 Task: Add the task  Integrate website with a new web content management system (CMS) to the section Flash Forward in the project BackTech and add a Due Date to the respective task as 2024/05/04
Action: Mouse moved to (797, 491)
Screenshot: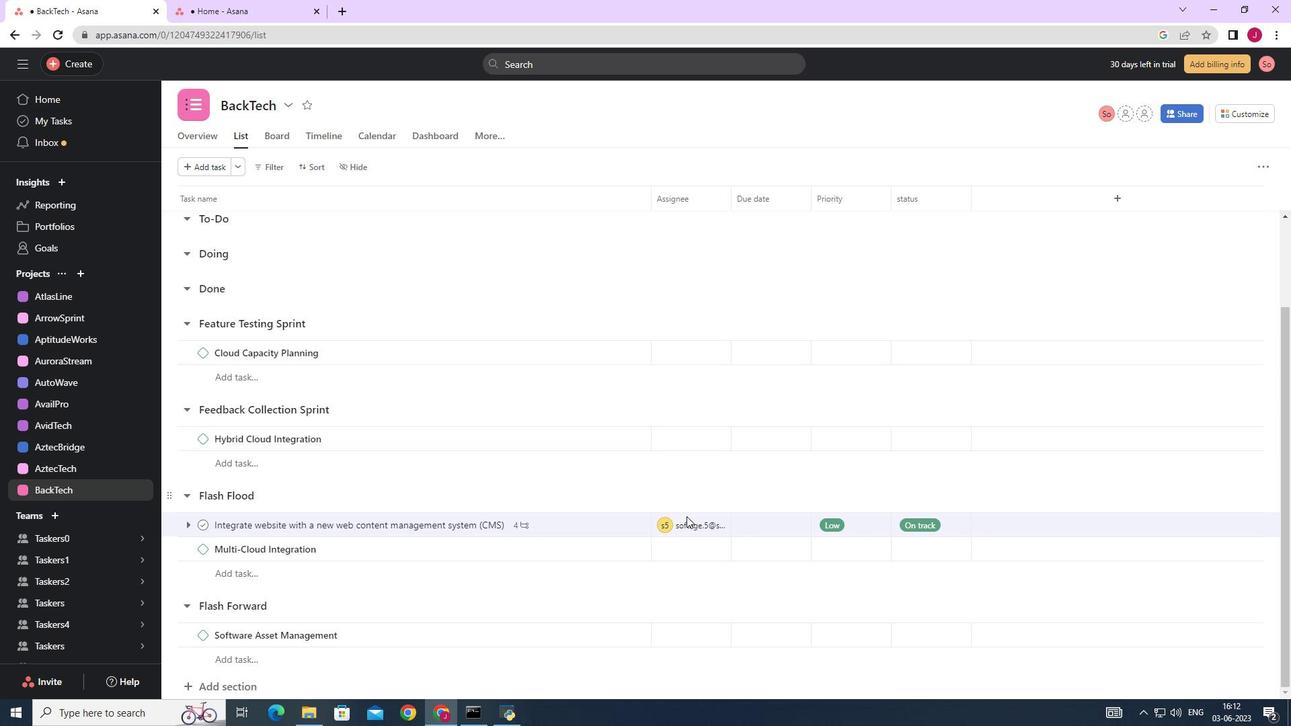 
Action: Mouse scrolled (797, 491) with delta (0, 0)
Screenshot: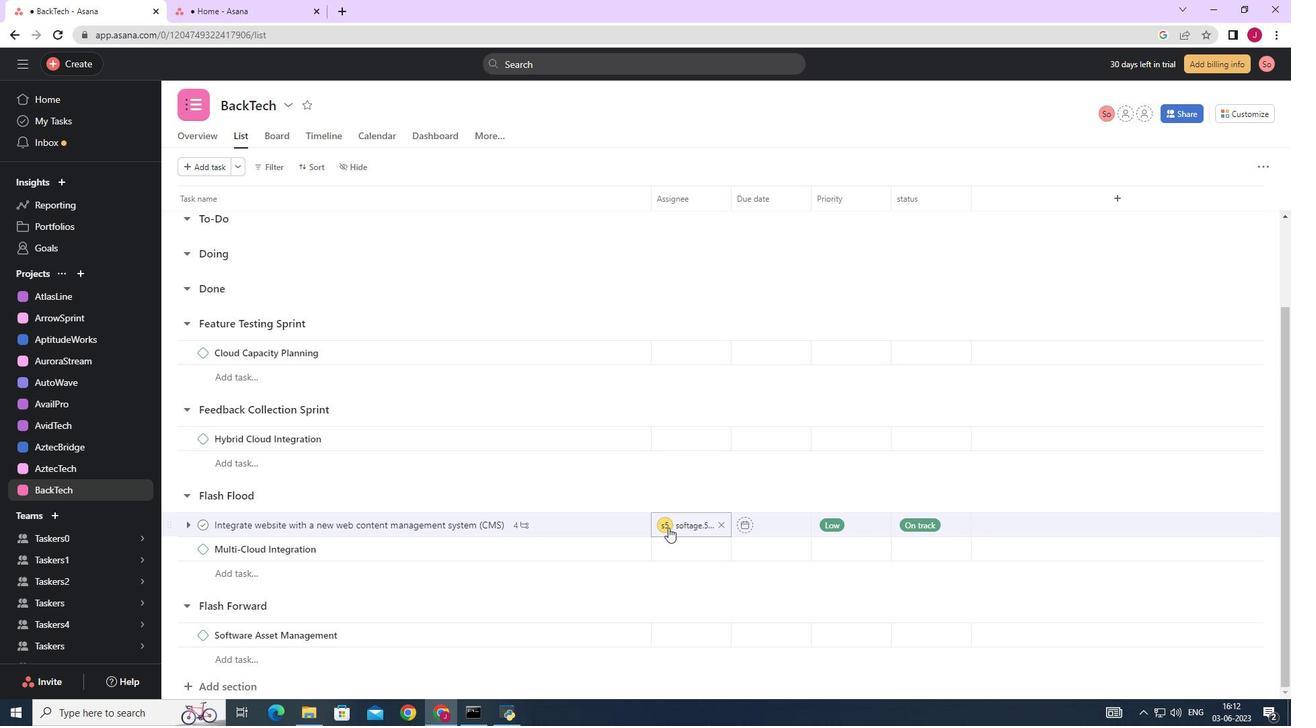 
Action: Mouse scrolled (797, 491) with delta (0, 0)
Screenshot: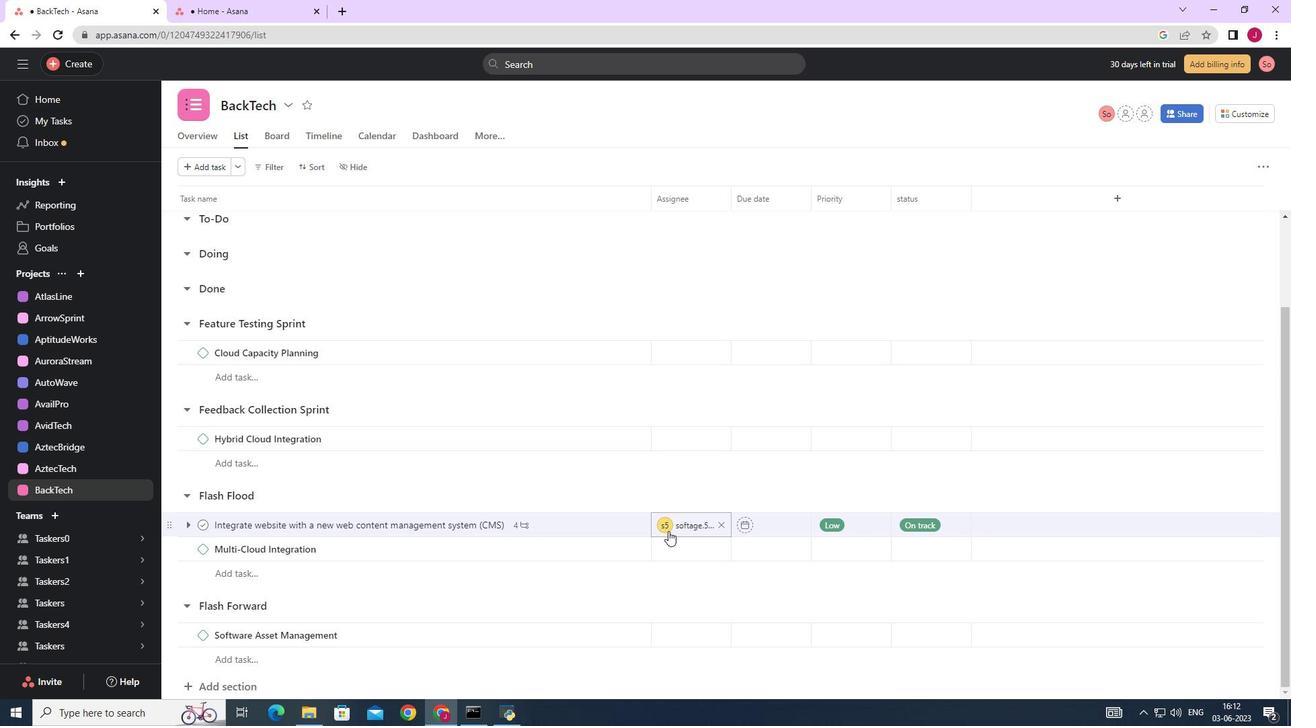 
Action: Mouse moved to (797, 489)
Screenshot: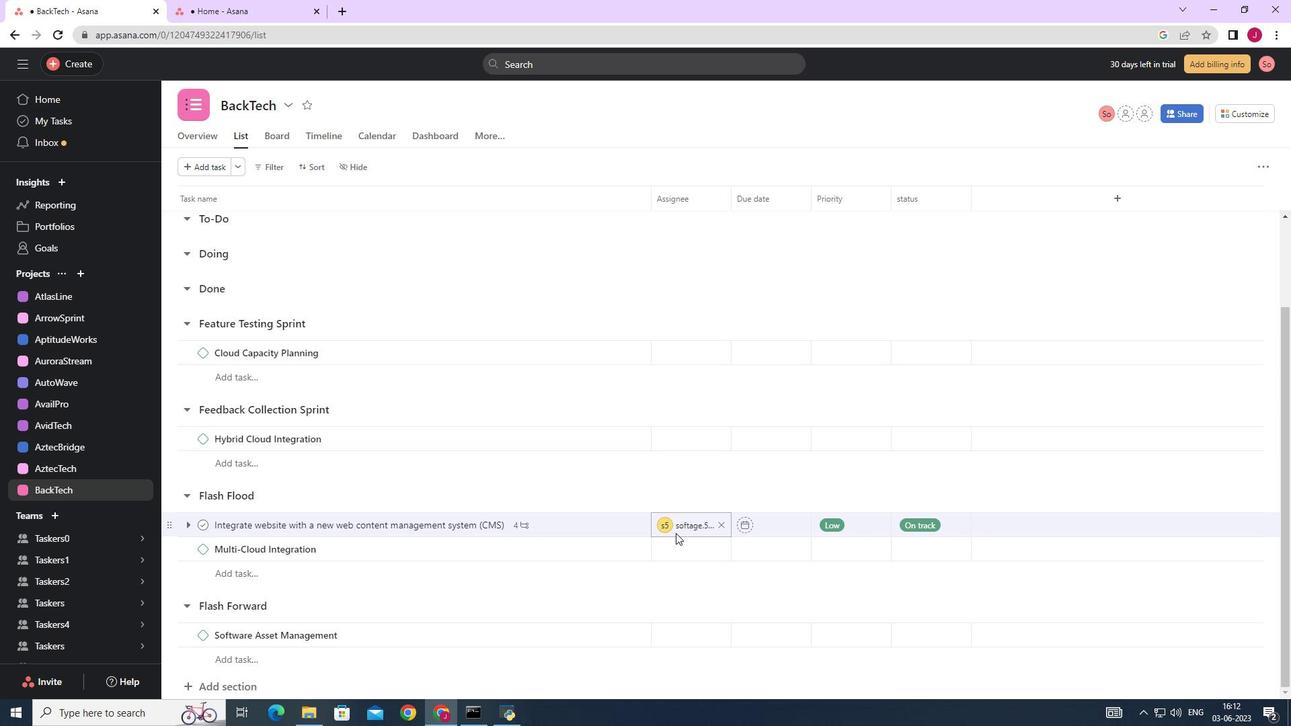 
Action: Mouse scrolled (797, 489) with delta (0, 0)
Screenshot: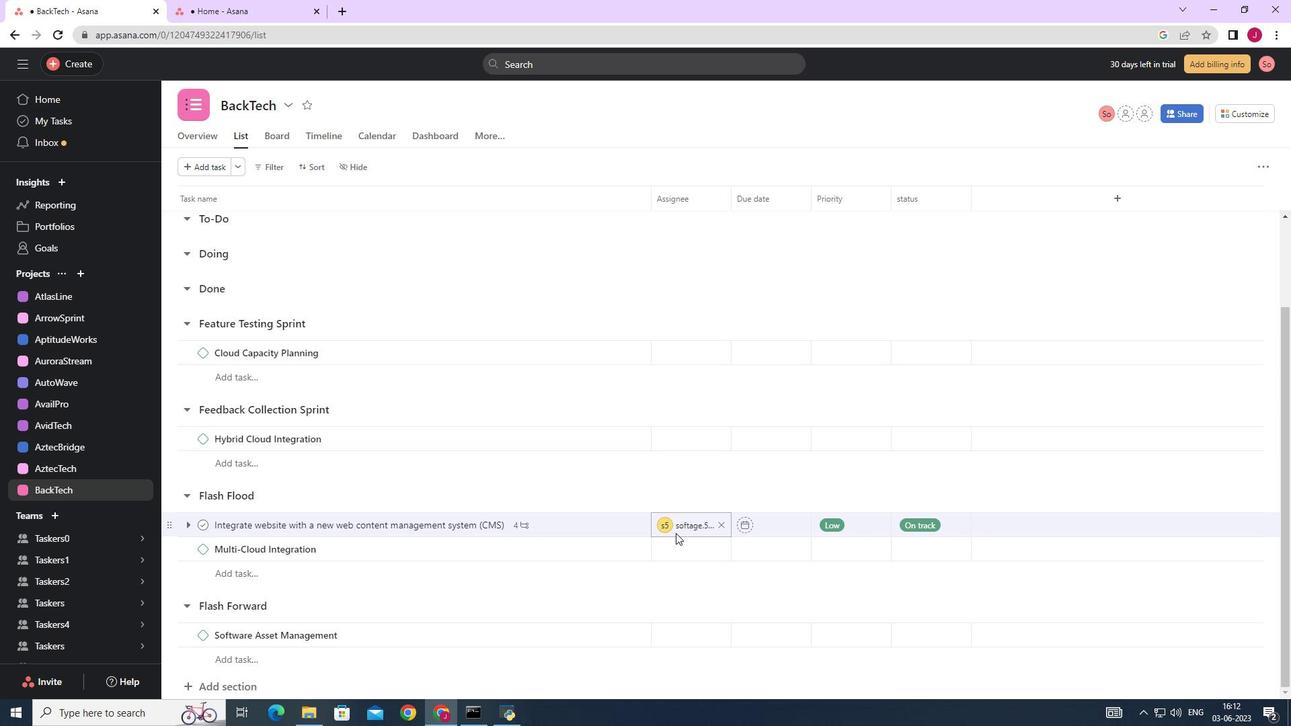 
Action: Mouse moved to (609, 546)
Screenshot: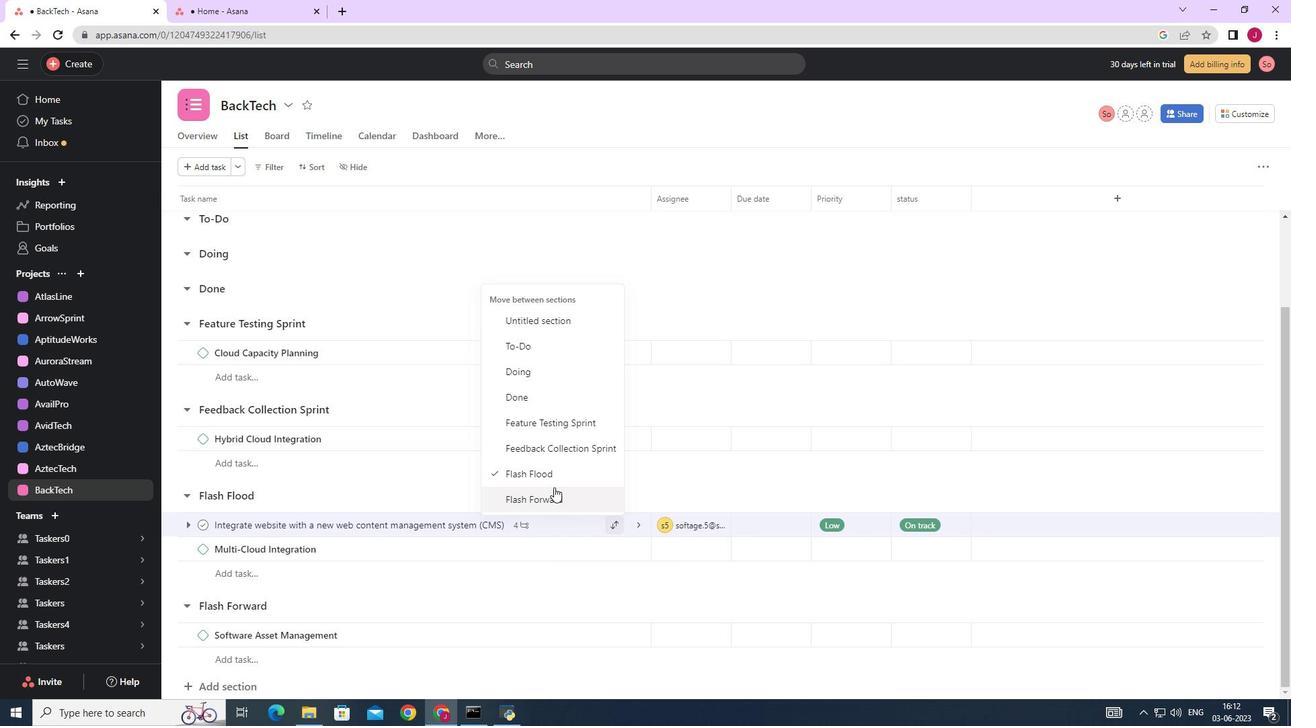 
Action: Mouse pressed left at (609, 546)
Screenshot: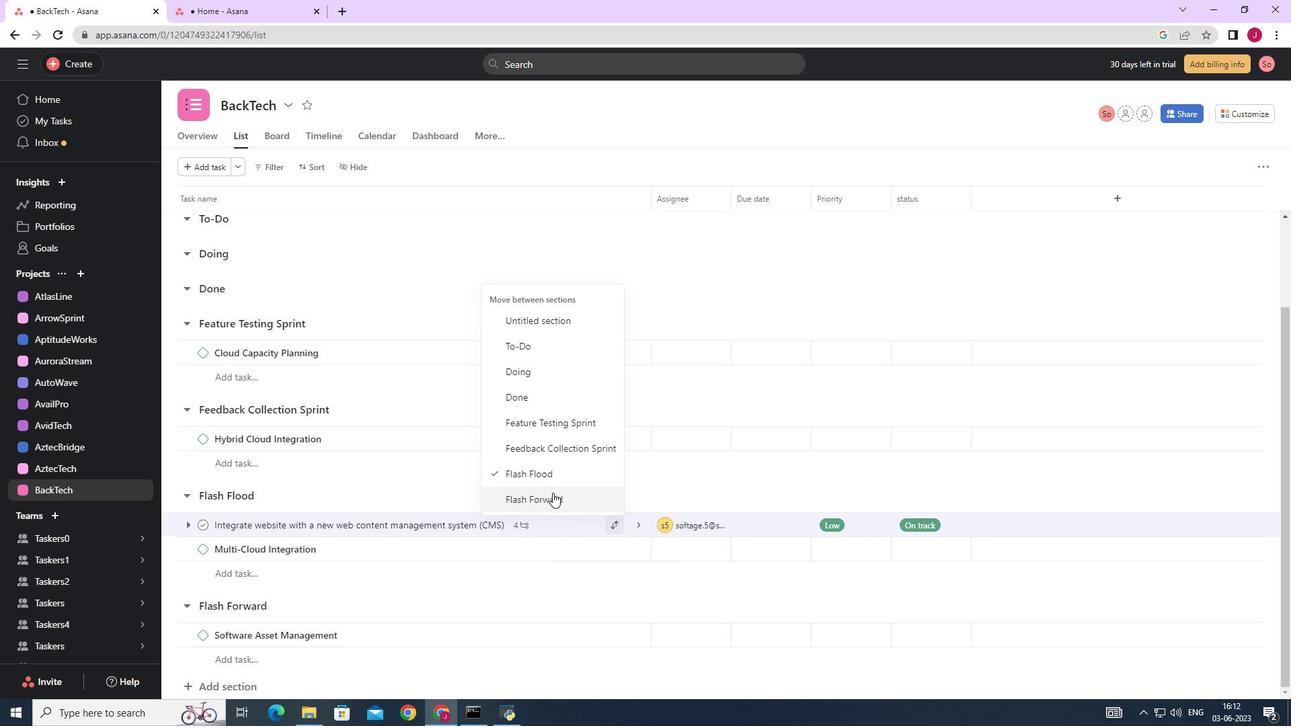 
Action: Mouse moved to (545, 492)
Screenshot: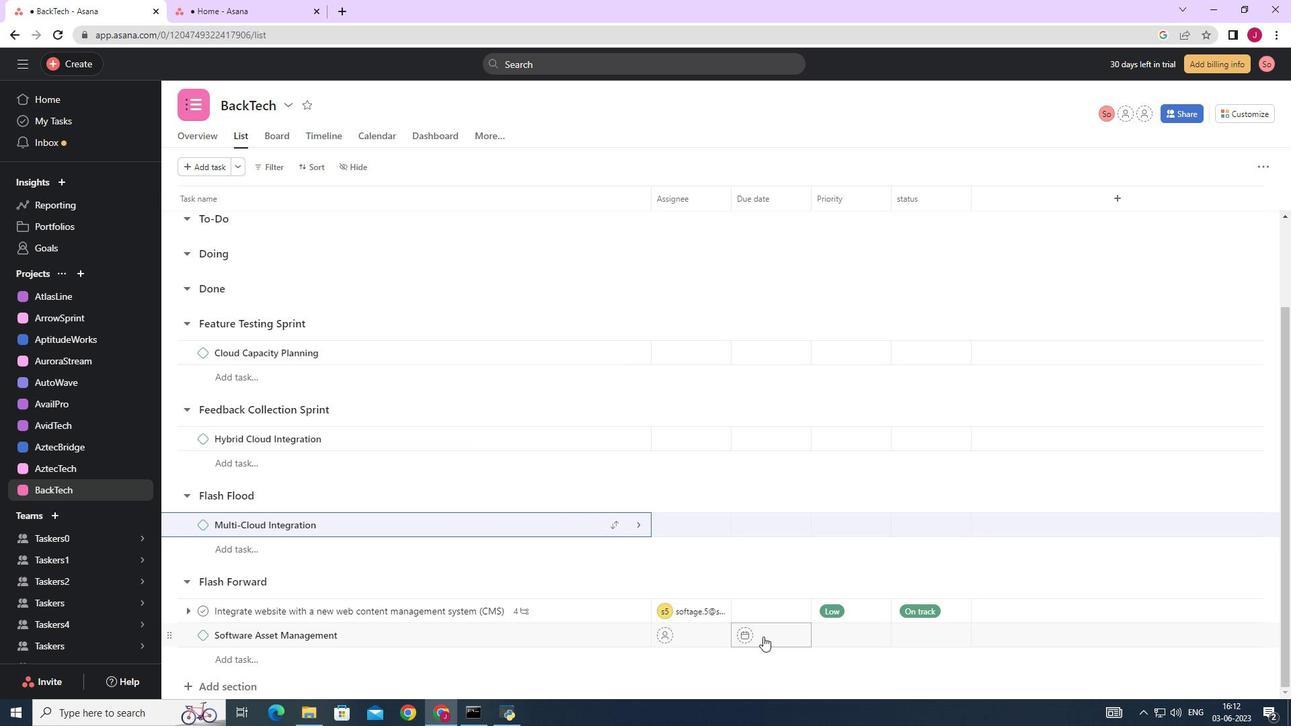 
Action: Mouse pressed left at (545, 492)
Screenshot: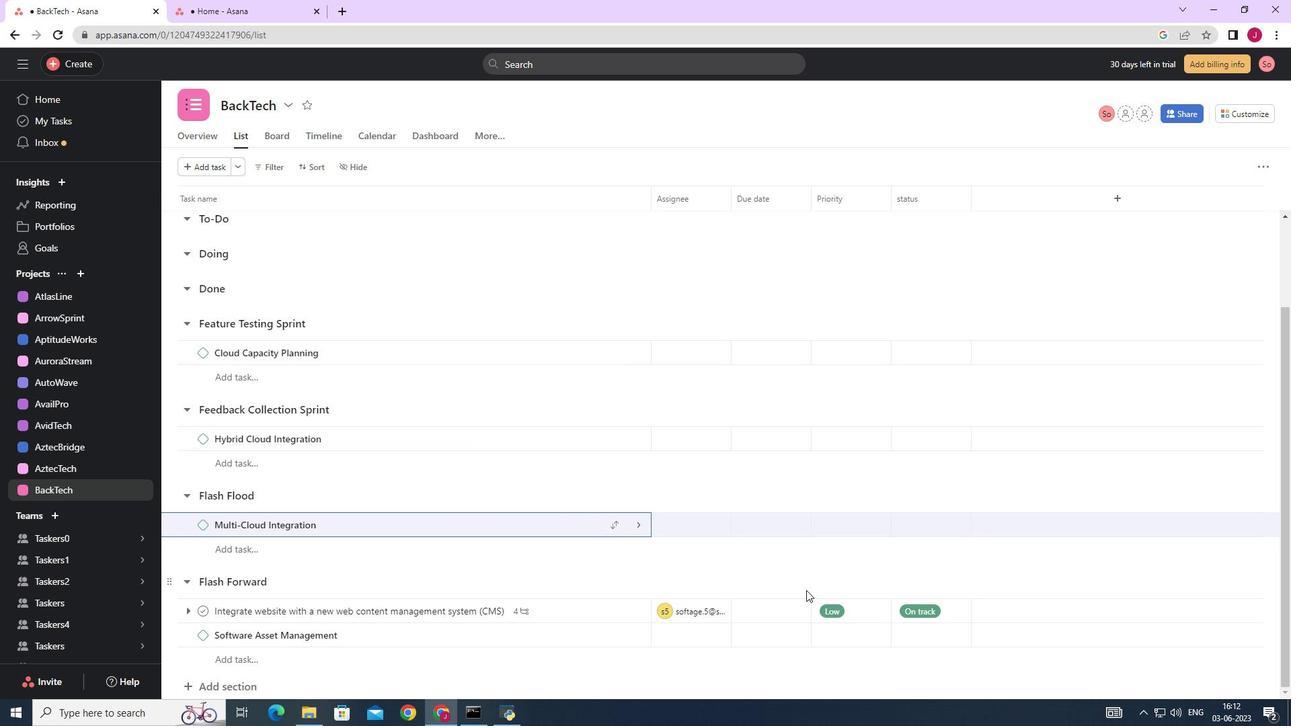 
Action: Mouse moved to (621, 503)
Screenshot: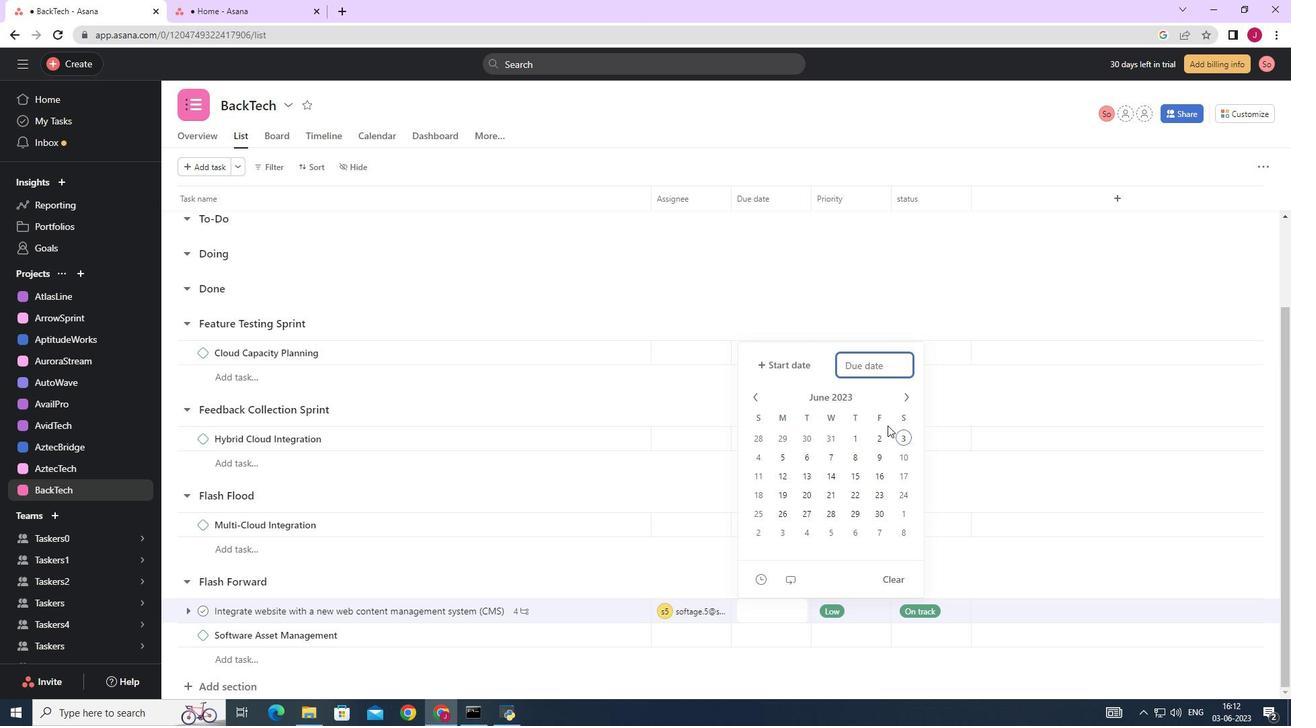 
Action: Mouse scrolled (621, 502) with delta (0, 0)
Screenshot: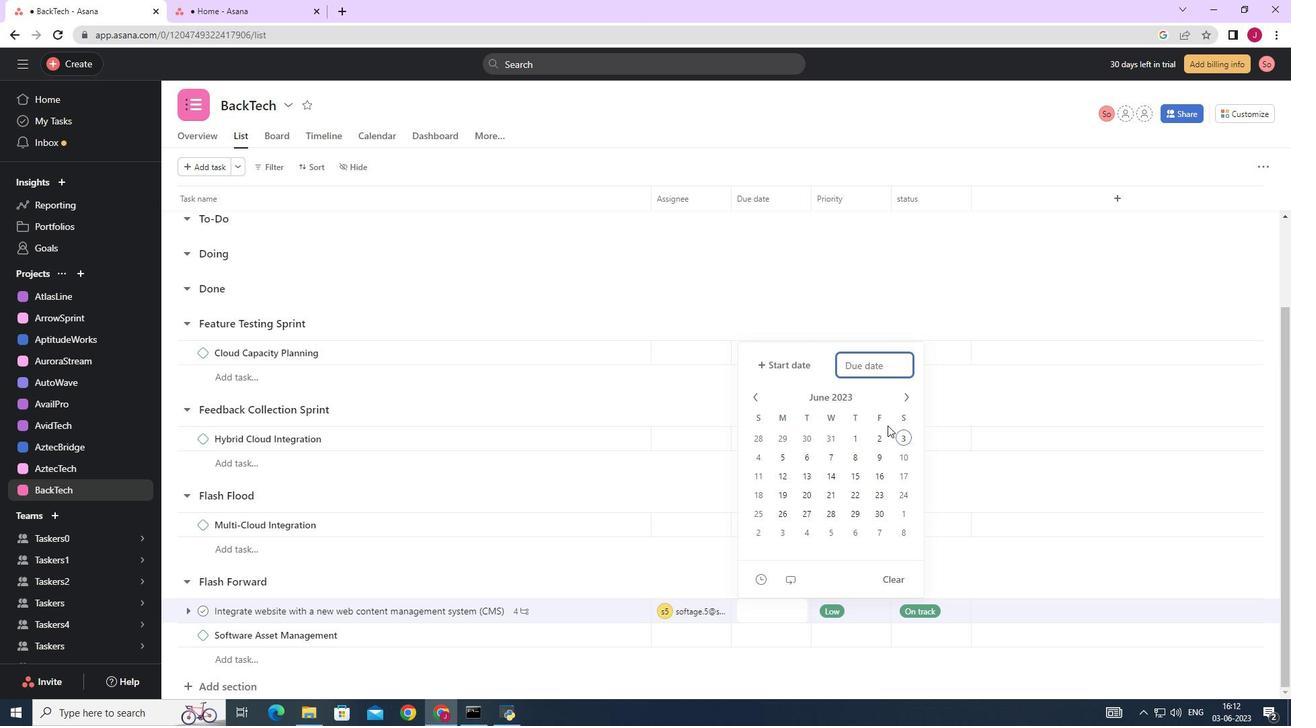 
Action: Mouse scrolled (621, 502) with delta (0, 0)
Screenshot: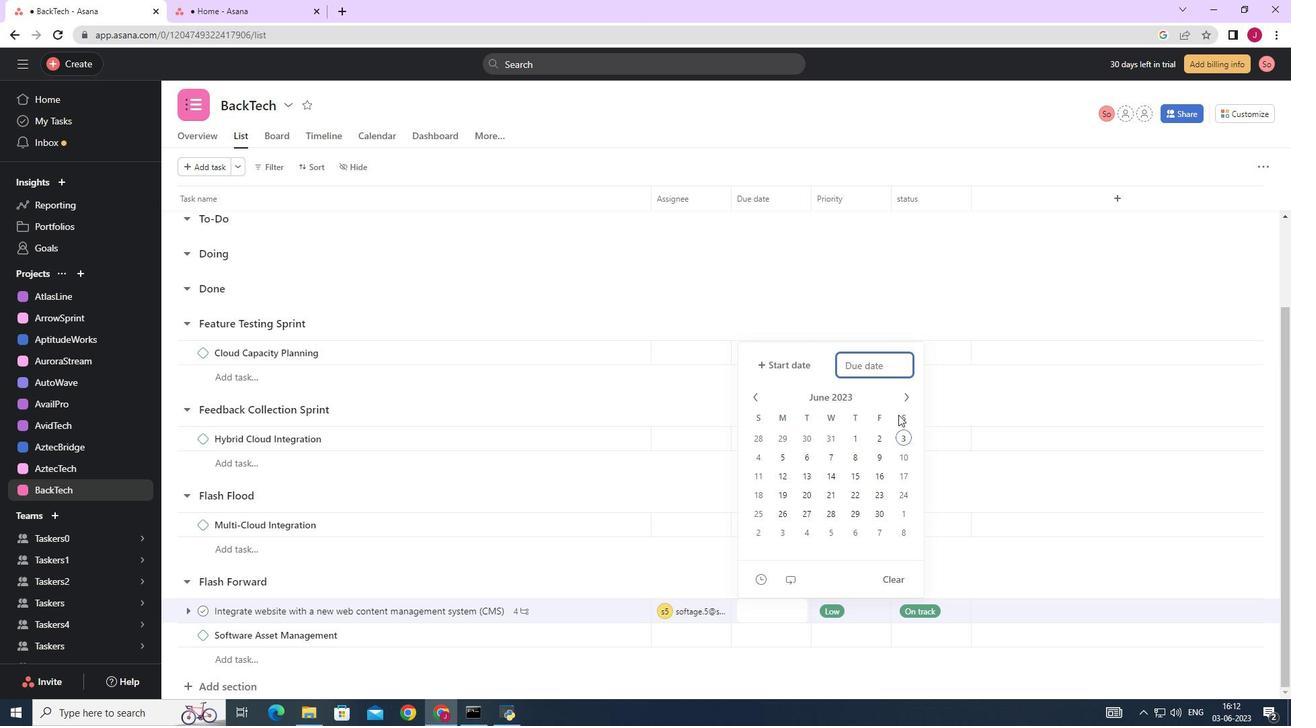 
Action: Mouse scrolled (621, 502) with delta (0, 0)
Screenshot: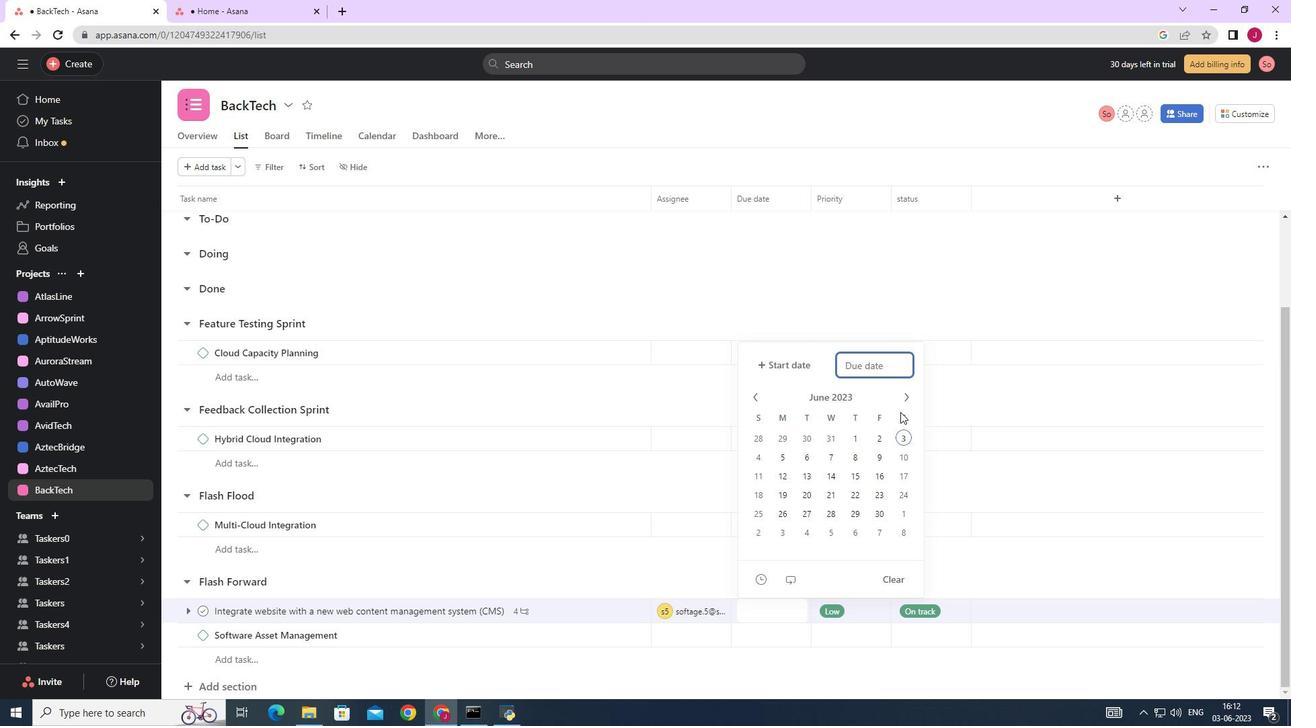 
Action: Mouse scrolled (621, 504) with delta (0, 0)
Screenshot: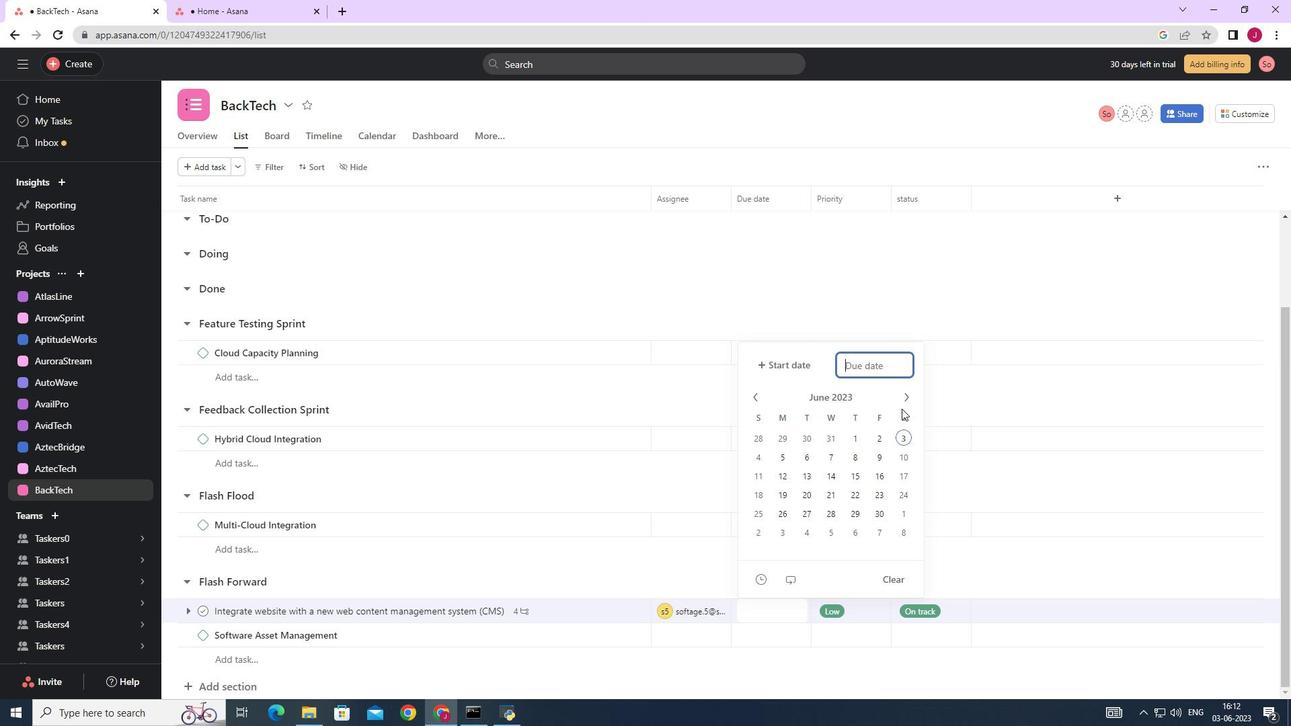 
Action: Mouse moved to (621, 504)
Screenshot: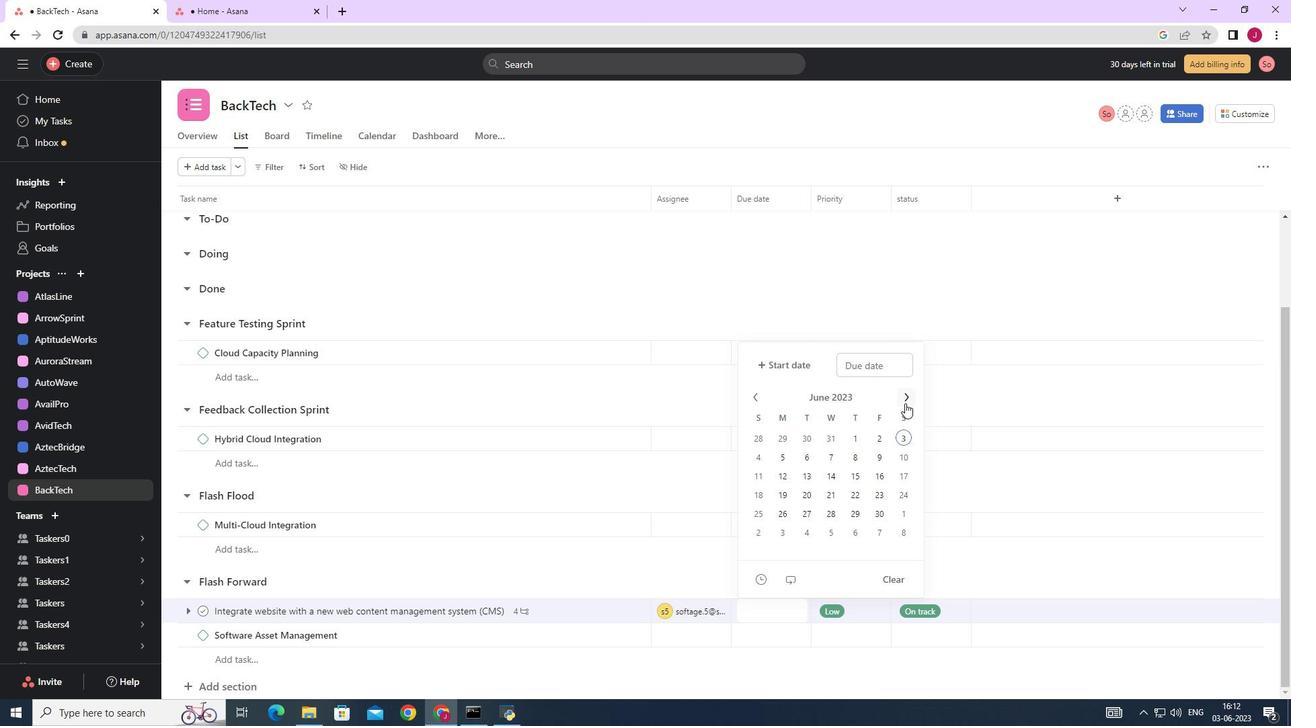 
Action: Mouse scrolled (621, 503) with delta (0, 0)
Screenshot: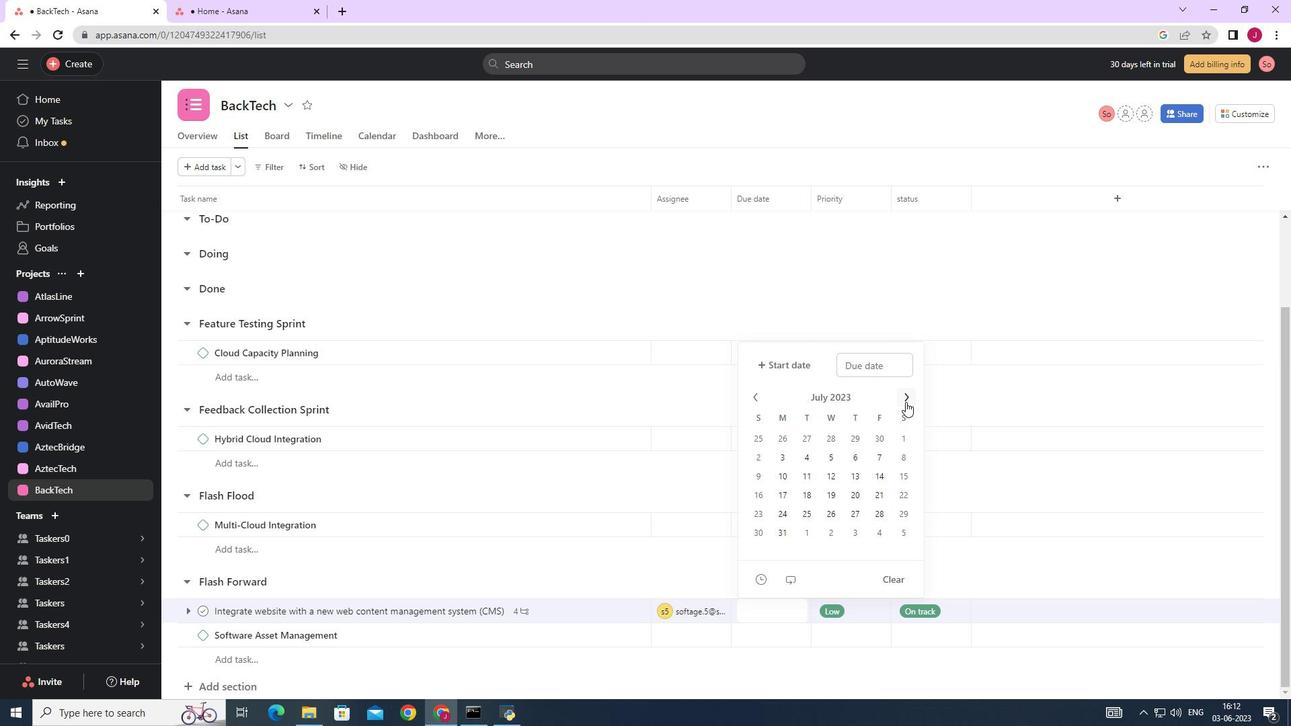 
Action: Mouse scrolled (621, 503) with delta (0, 0)
Screenshot: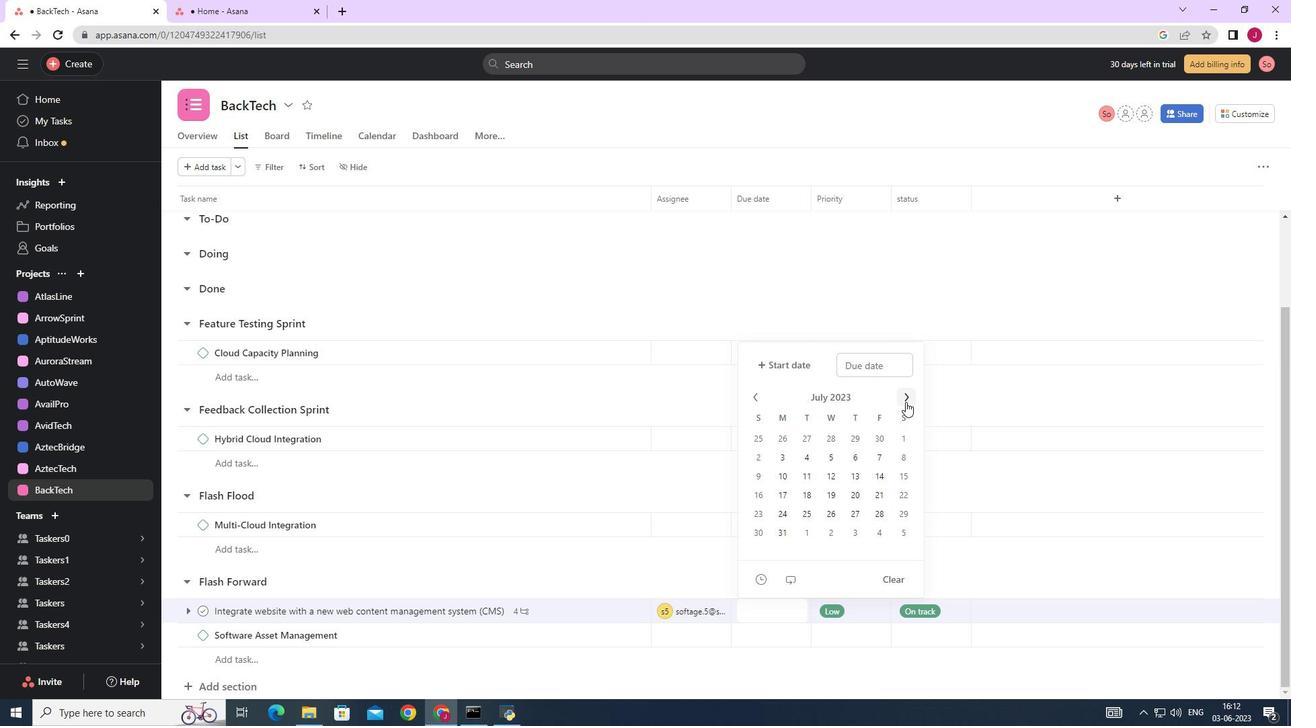 
Action: Mouse scrolled (621, 503) with delta (0, 0)
Screenshot: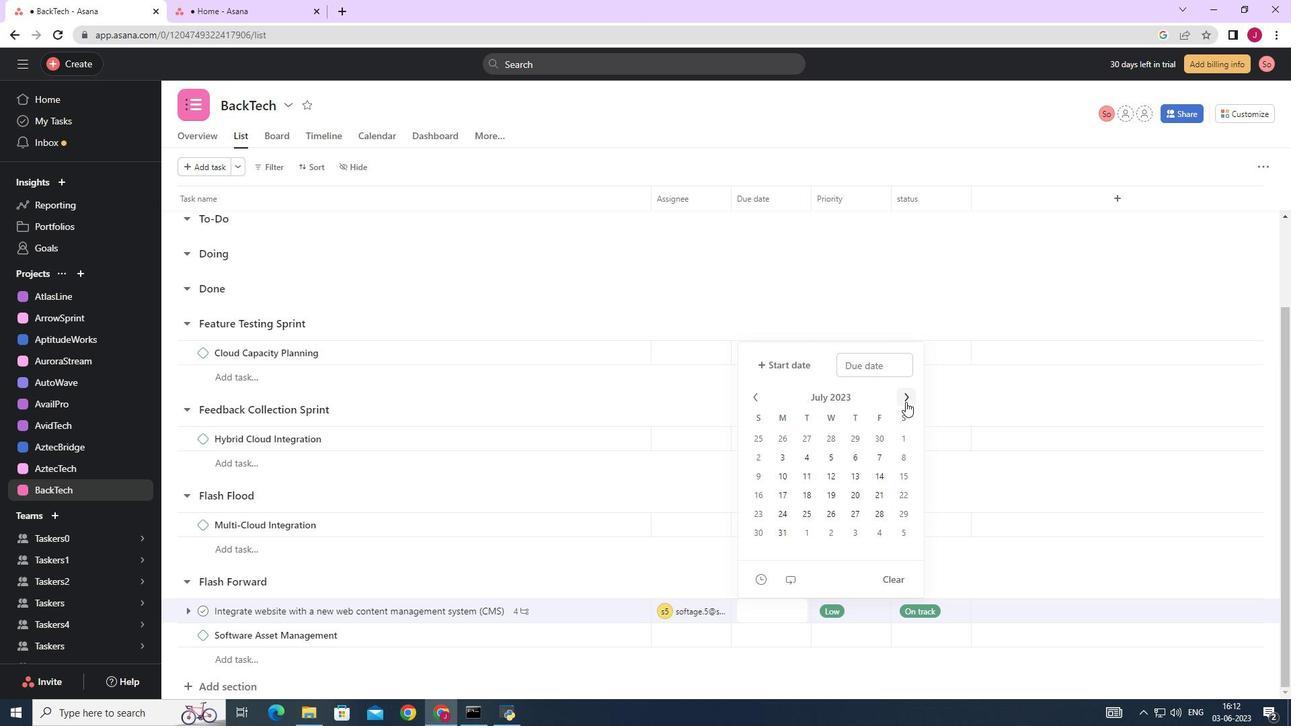 
Action: Mouse moved to (792, 525)
Screenshot: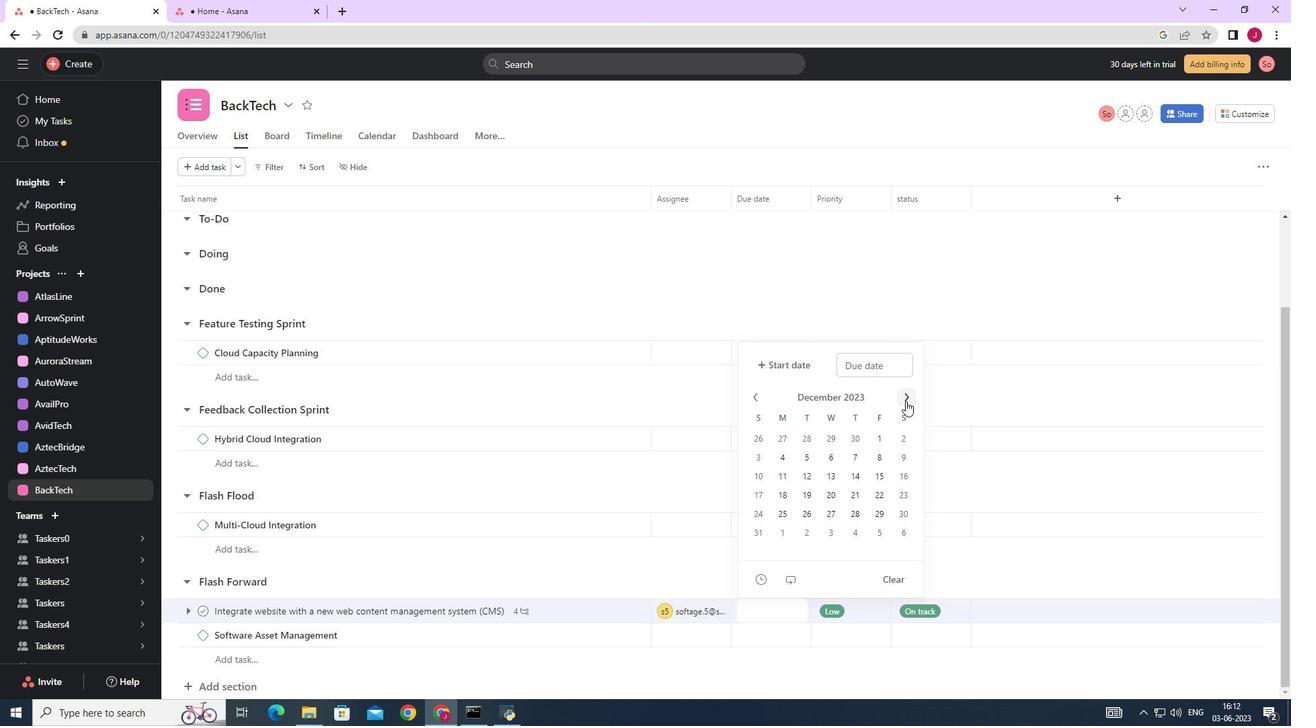
Action: Mouse pressed left at (792, 525)
Screenshot: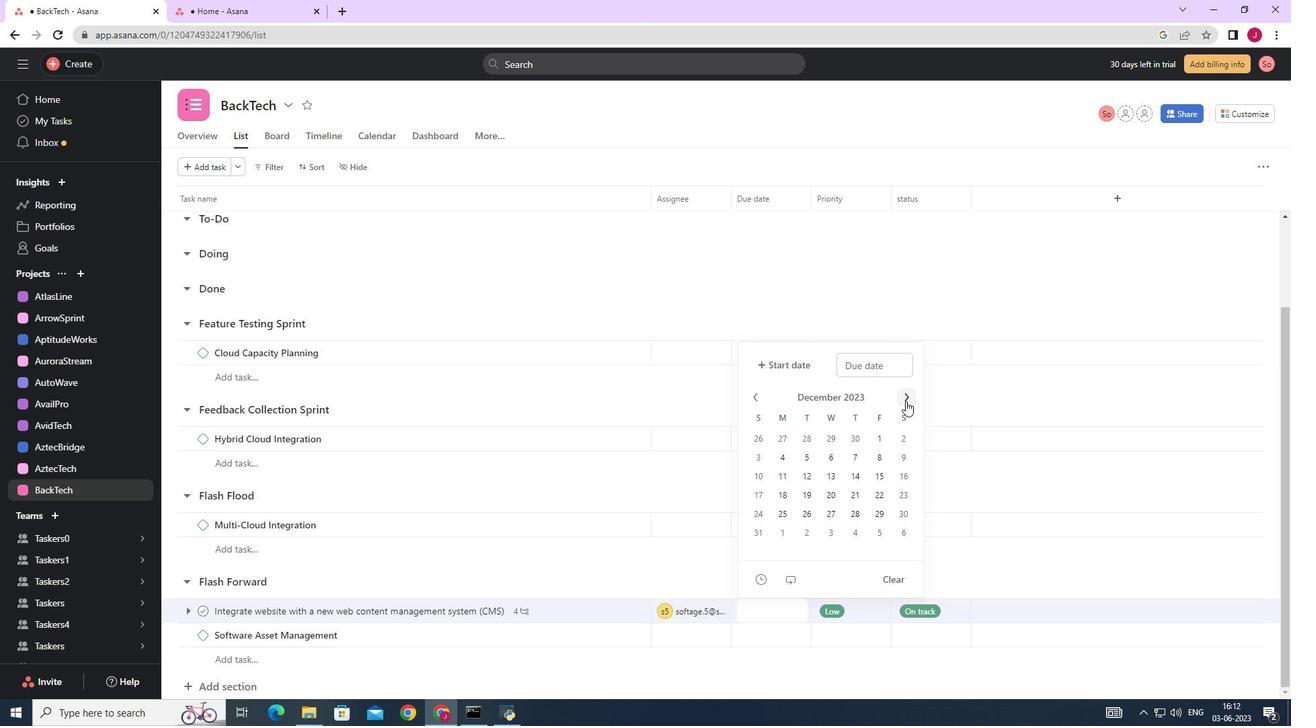 
Action: Mouse moved to (610, 525)
Screenshot: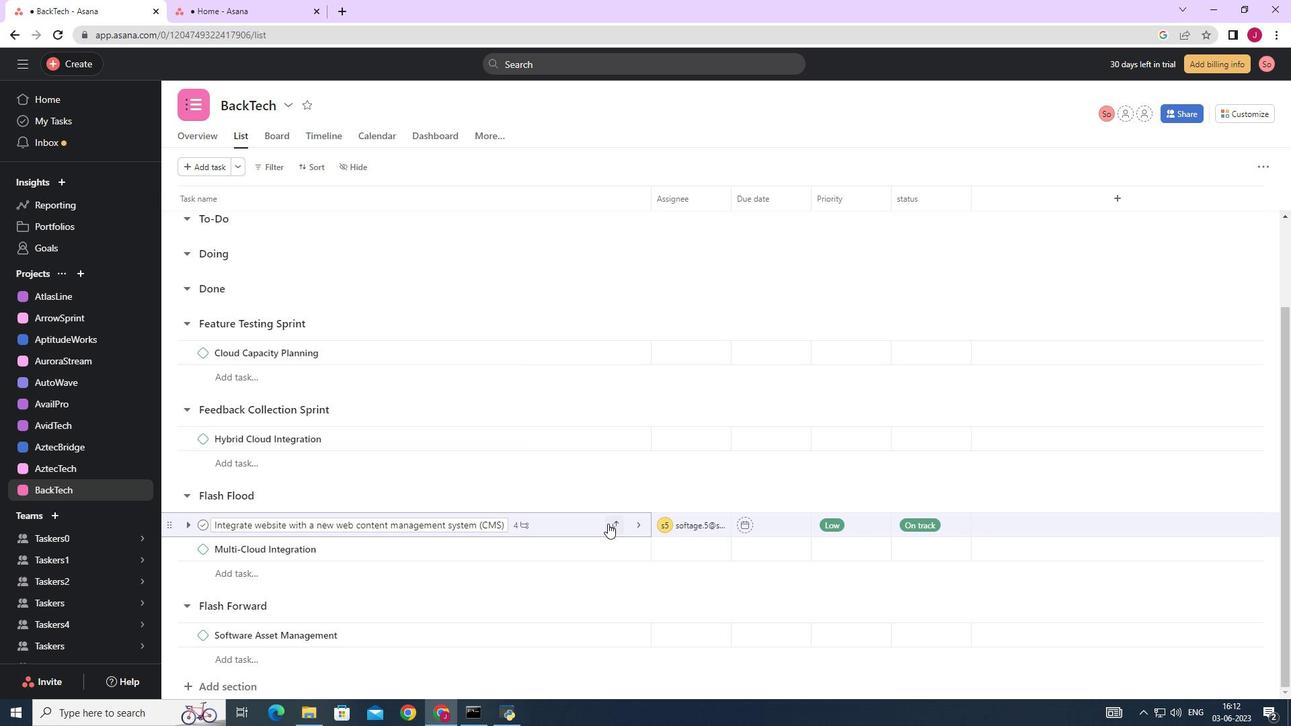 
Action: Mouse pressed left at (610, 525)
Screenshot: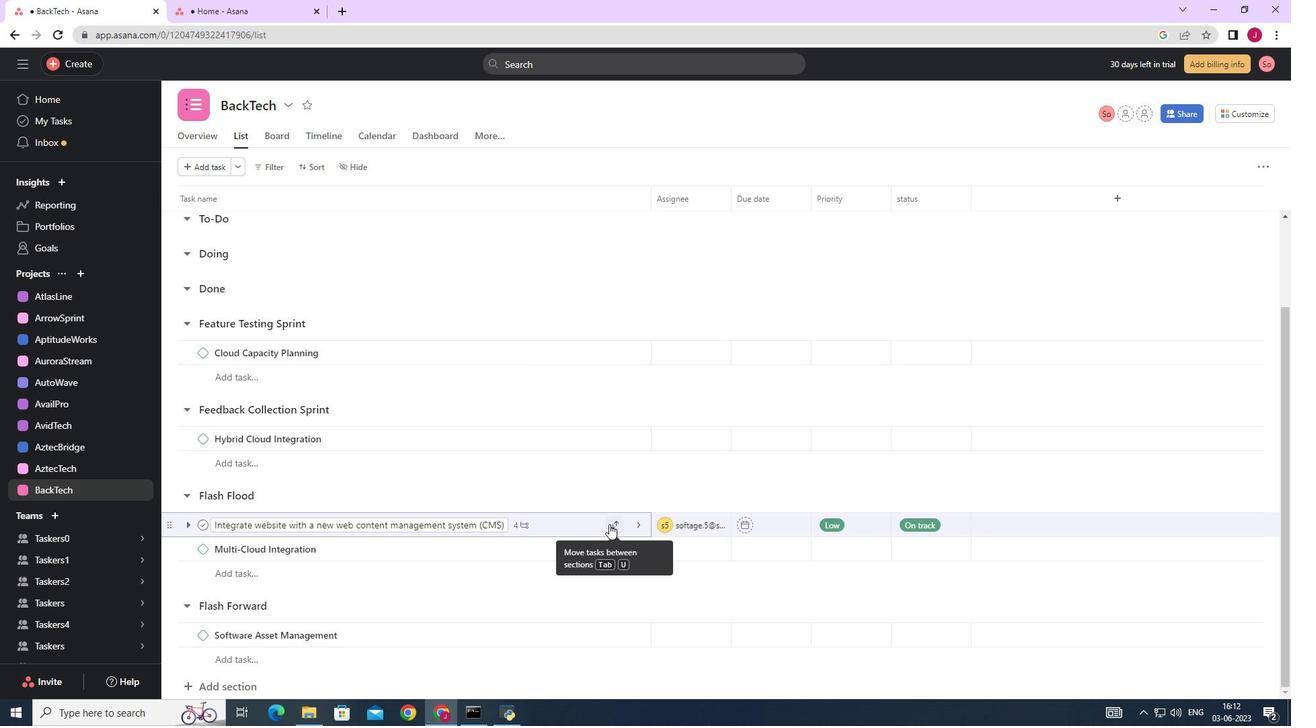 
Action: Mouse moved to (553, 493)
Screenshot: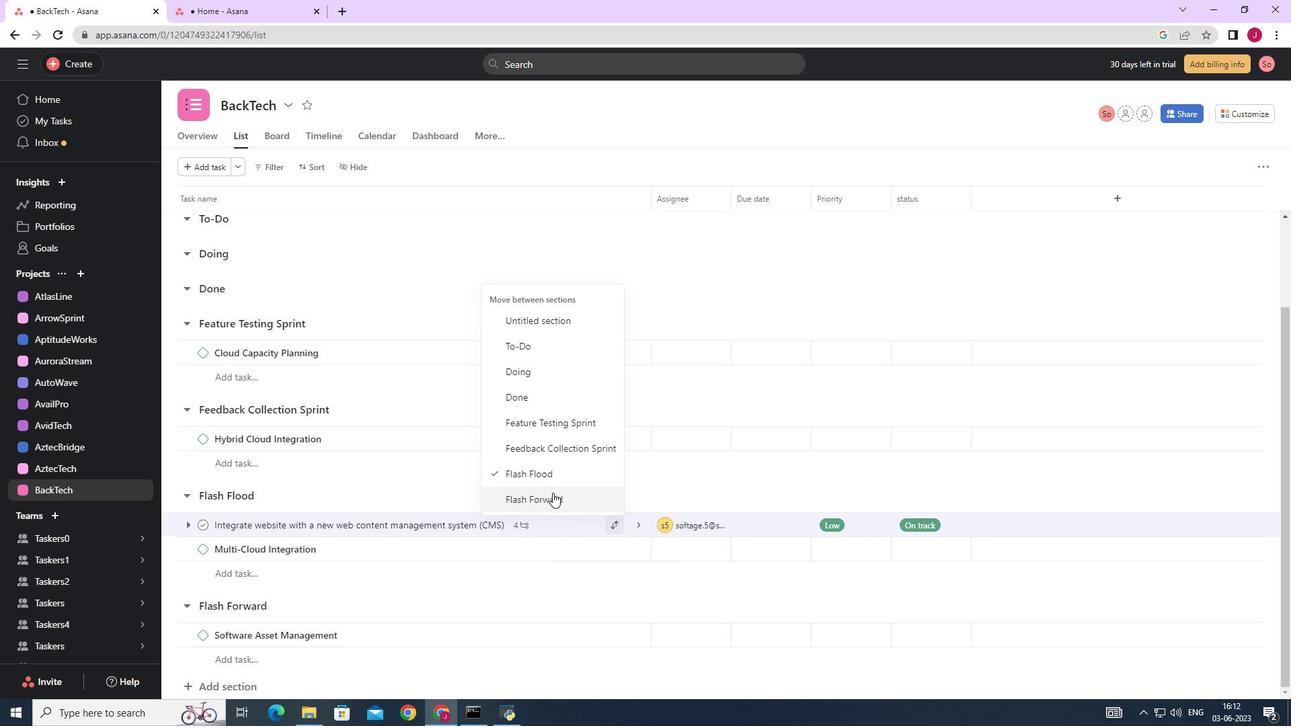 
Action: Mouse pressed left at (553, 493)
Screenshot: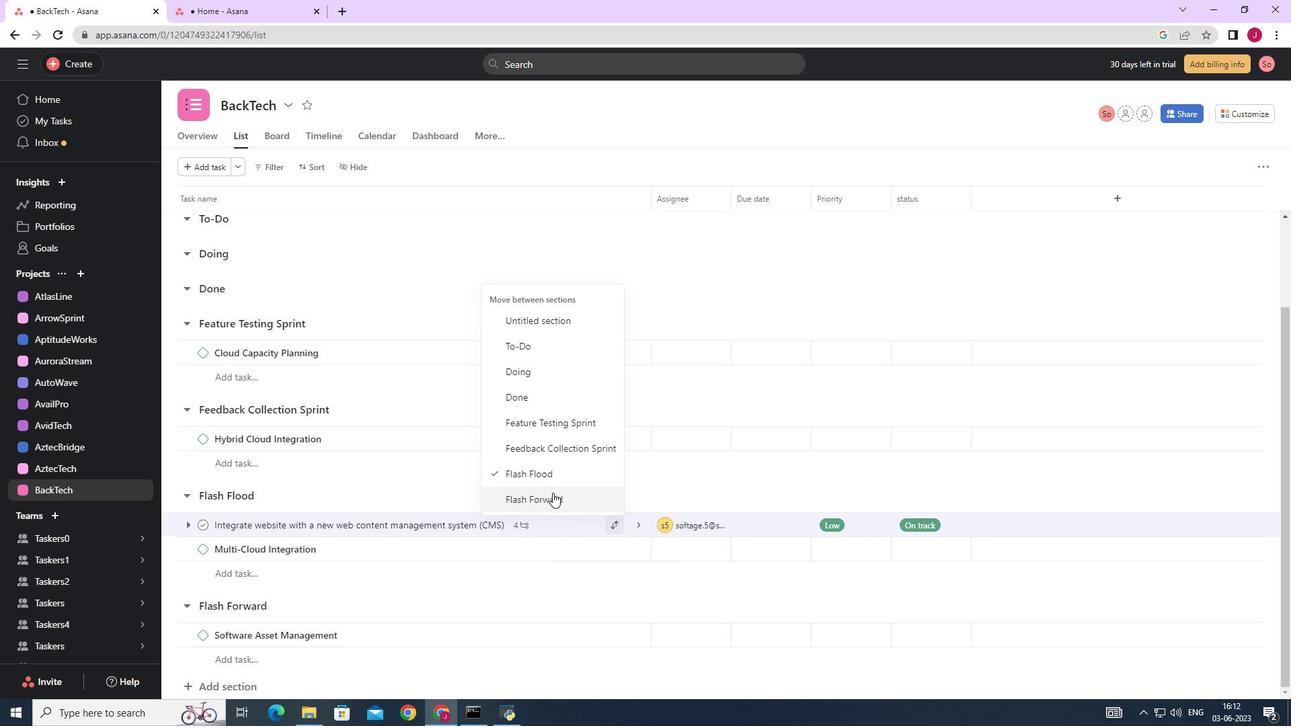 
Action: Mouse moved to (795, 614)
Screenshot: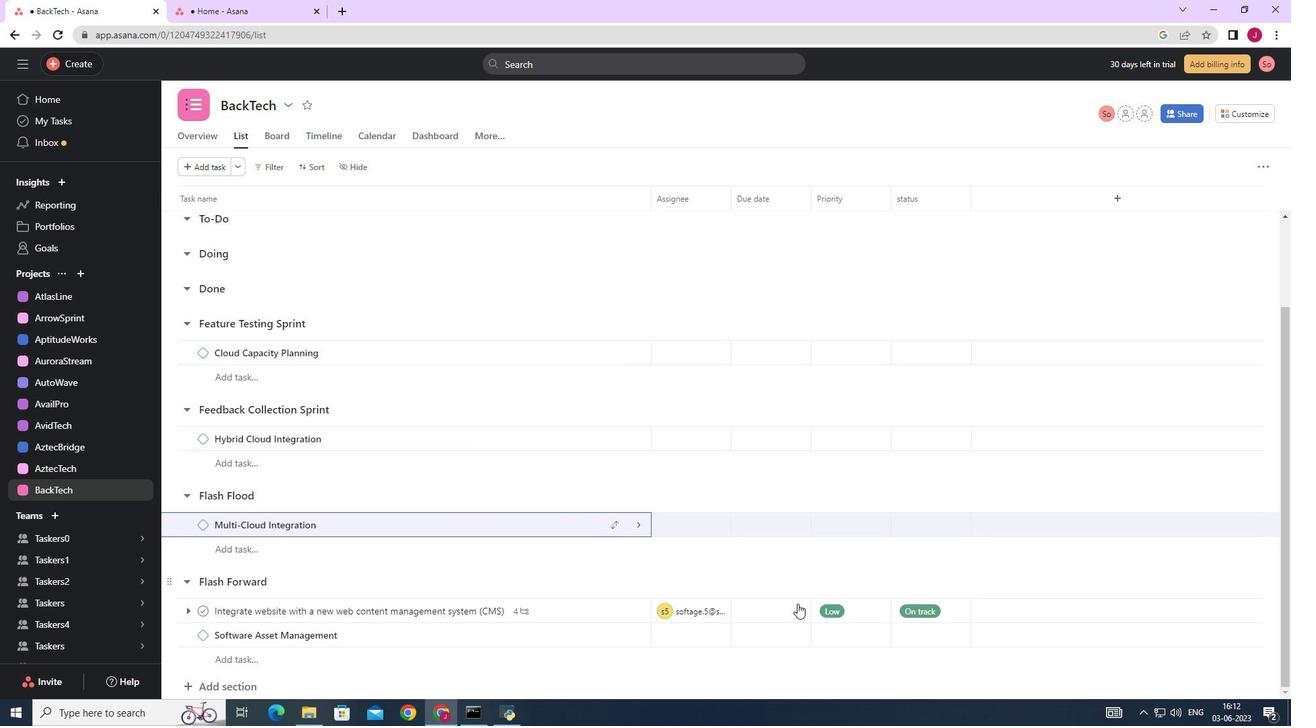 
Action: Mouse pressed left at (795, 614)
Screenshot: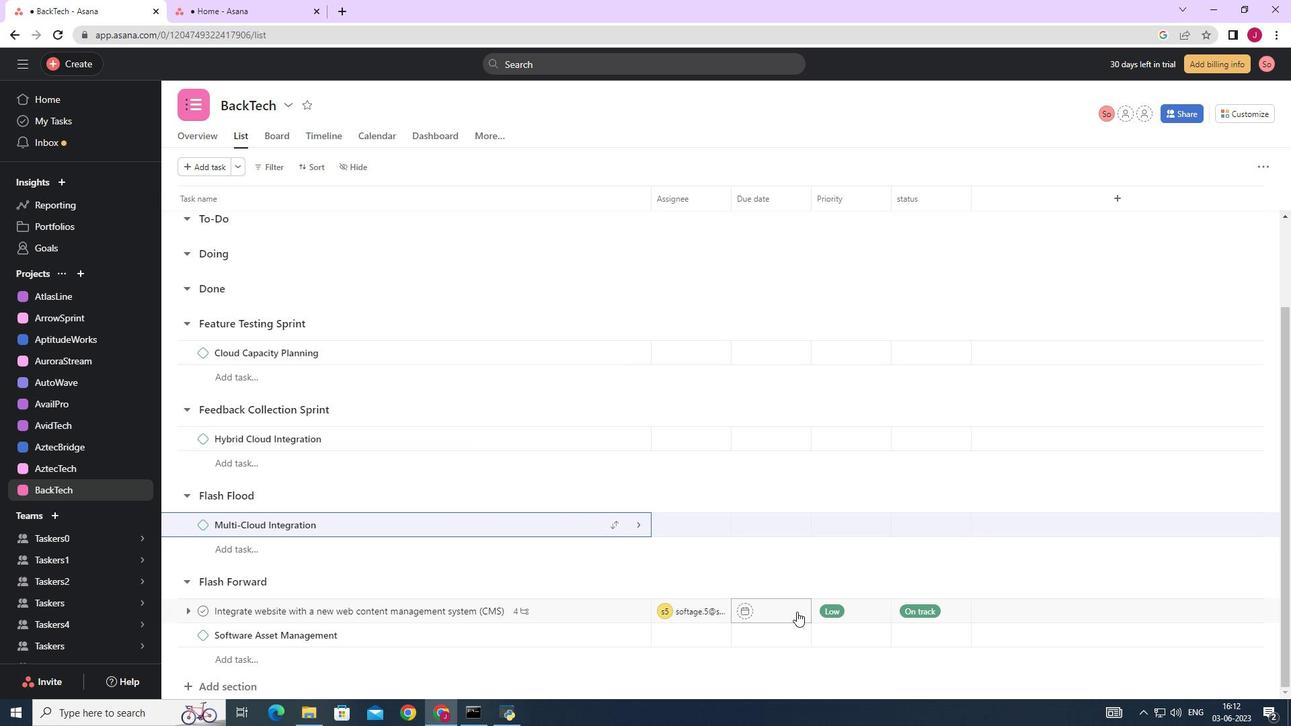 
Action: Mouse moved to (905, 403)
Screenshot: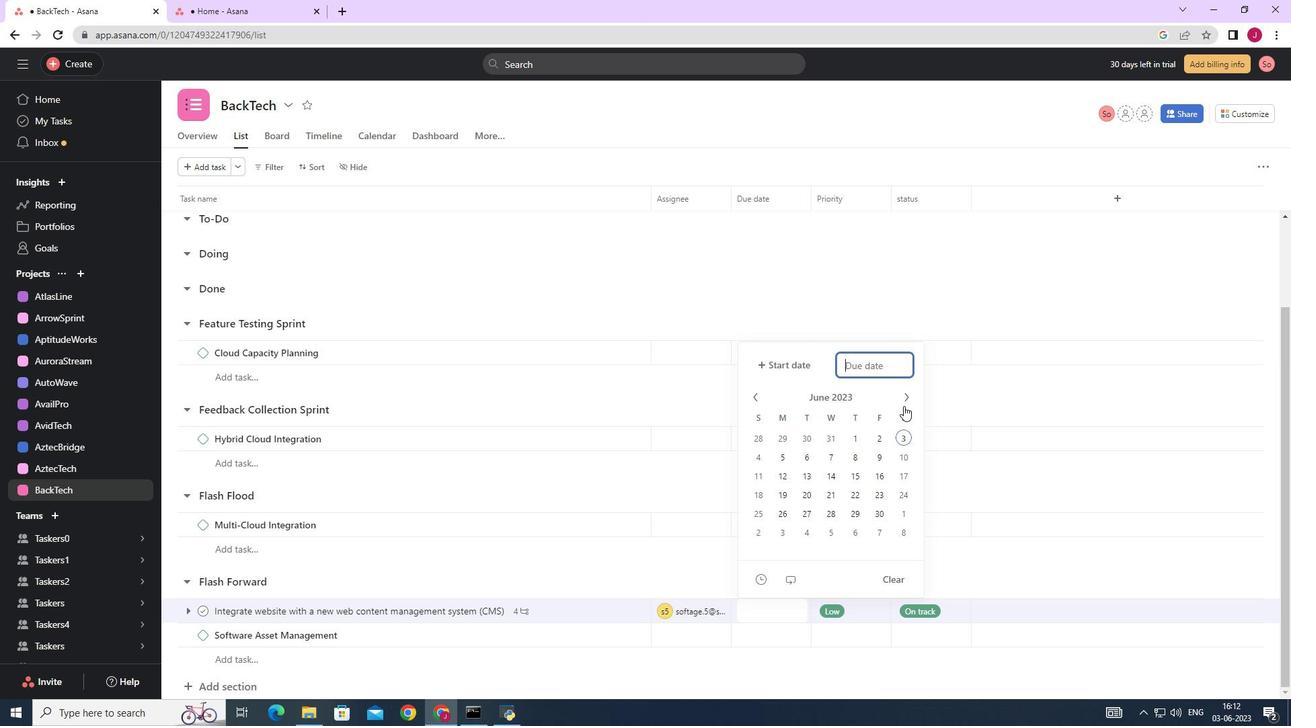 
Action: Mouse pressed left at (905, 403)
Screenshot: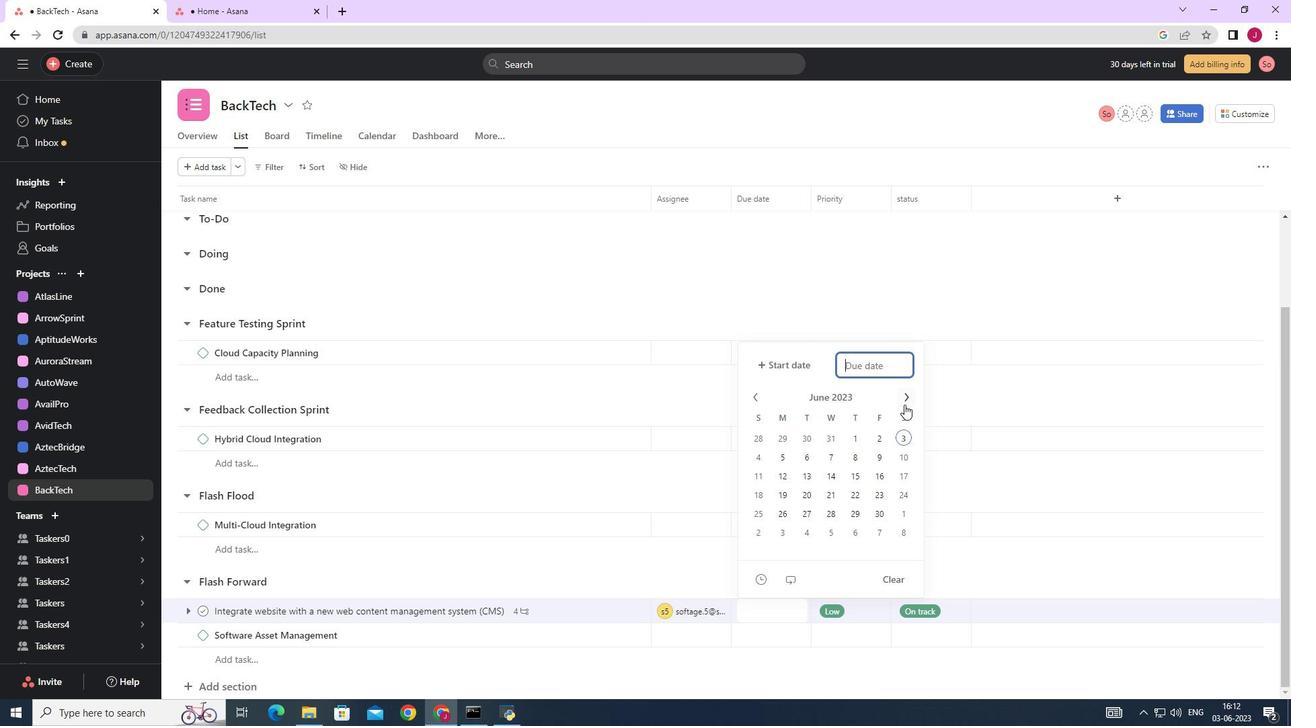 
Action: Mouse moved to (906, 402)
Screenshot: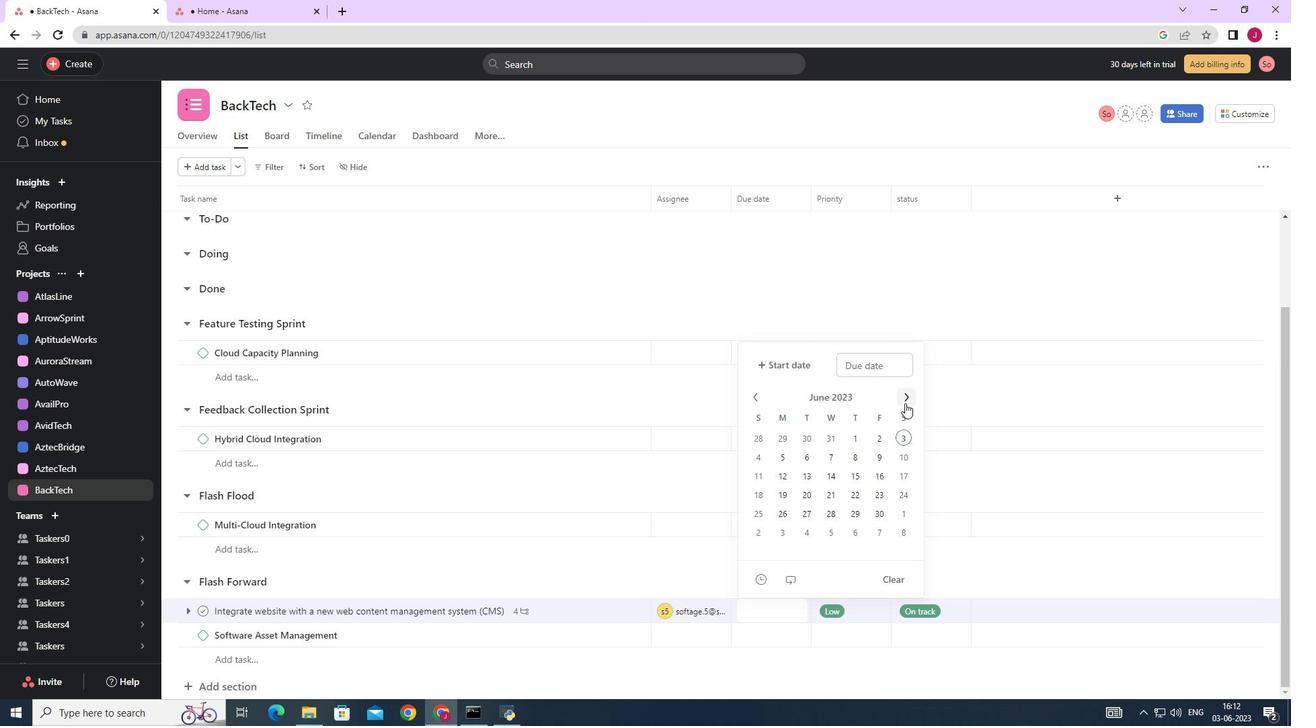 
Action: Mouse pressed left at (906, 402)
Screenshot: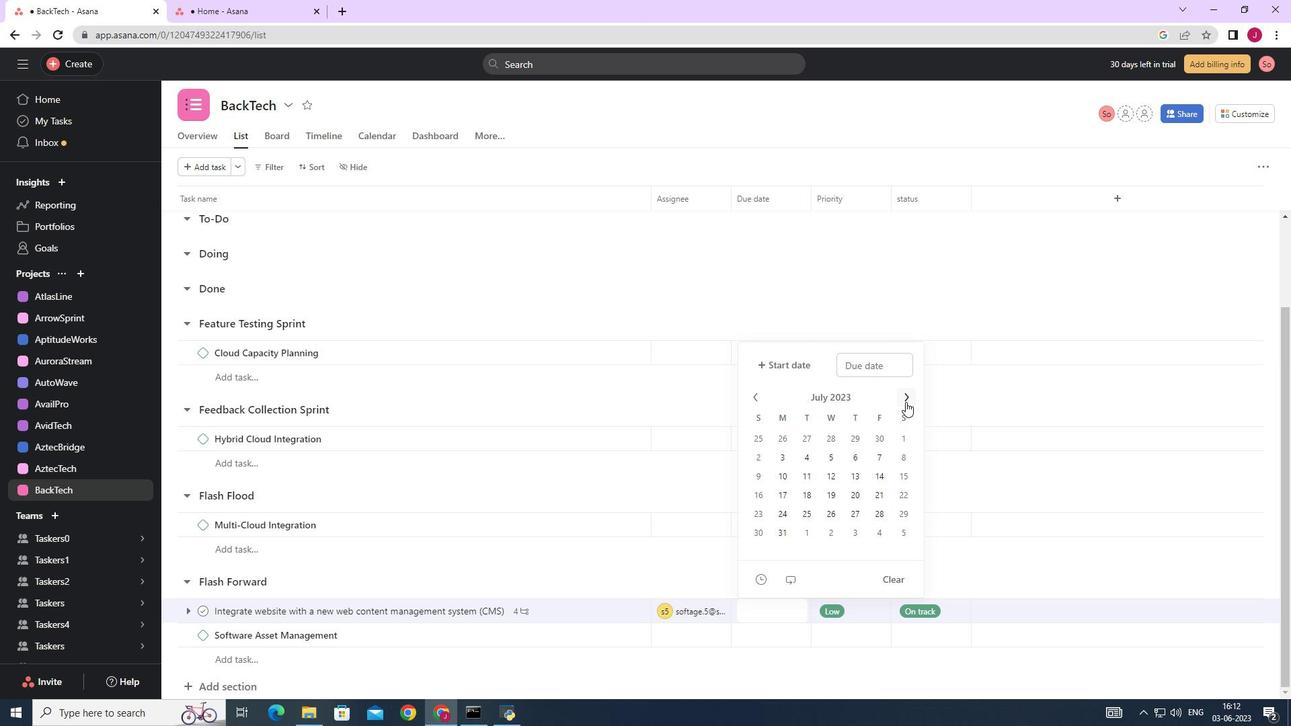 
Action: Mouse pressed left at (906, 402)
Screenshot: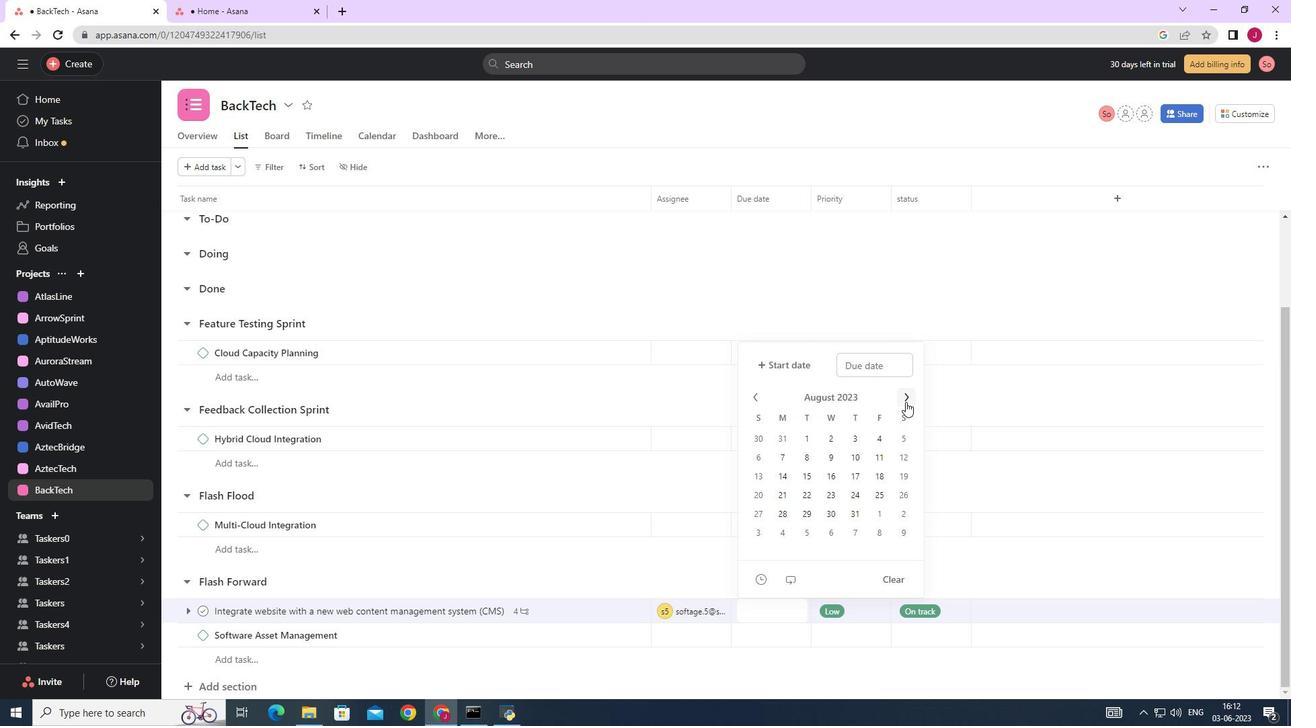 
Action: Mouse pressed left at (906, 402)
Screenshot: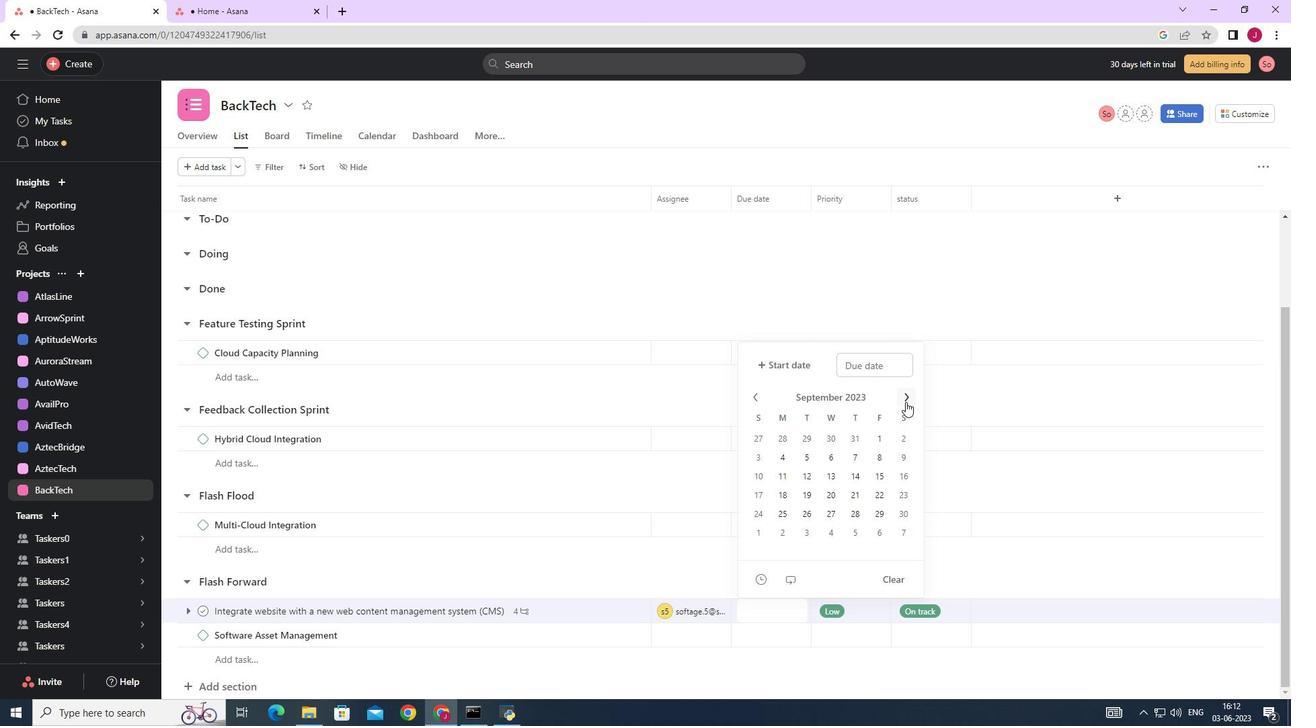 
Action: Mouse pressed left at (906, 402)
Screenshot: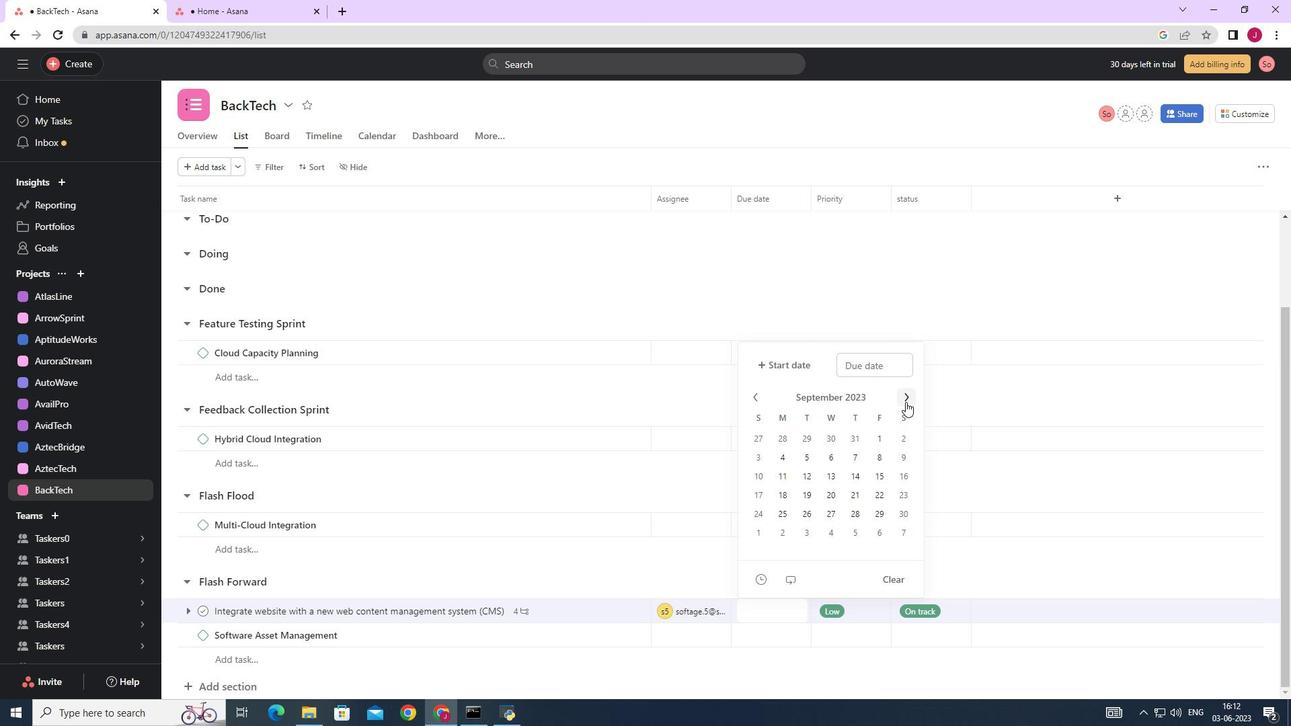 
Action: Mouse pressed left at (906, 402)
Screenshot: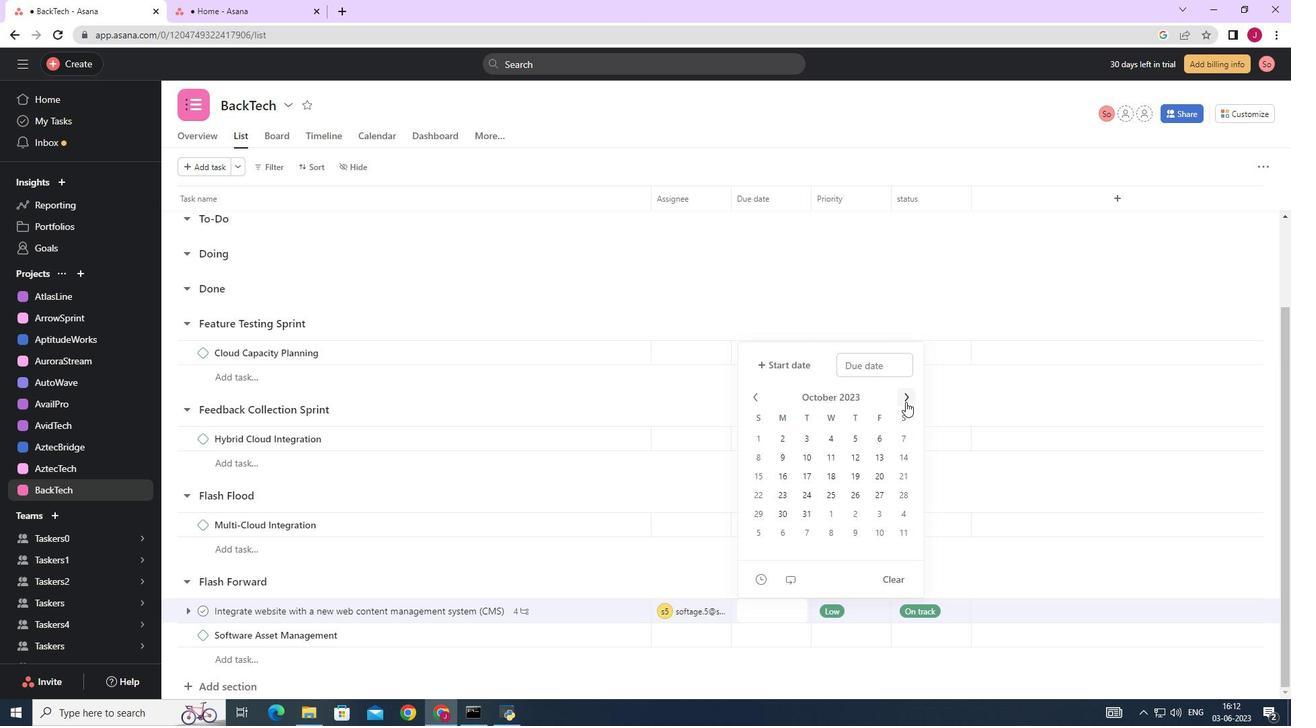 
Action: Mouse moved to (906, 401)
Screenshot: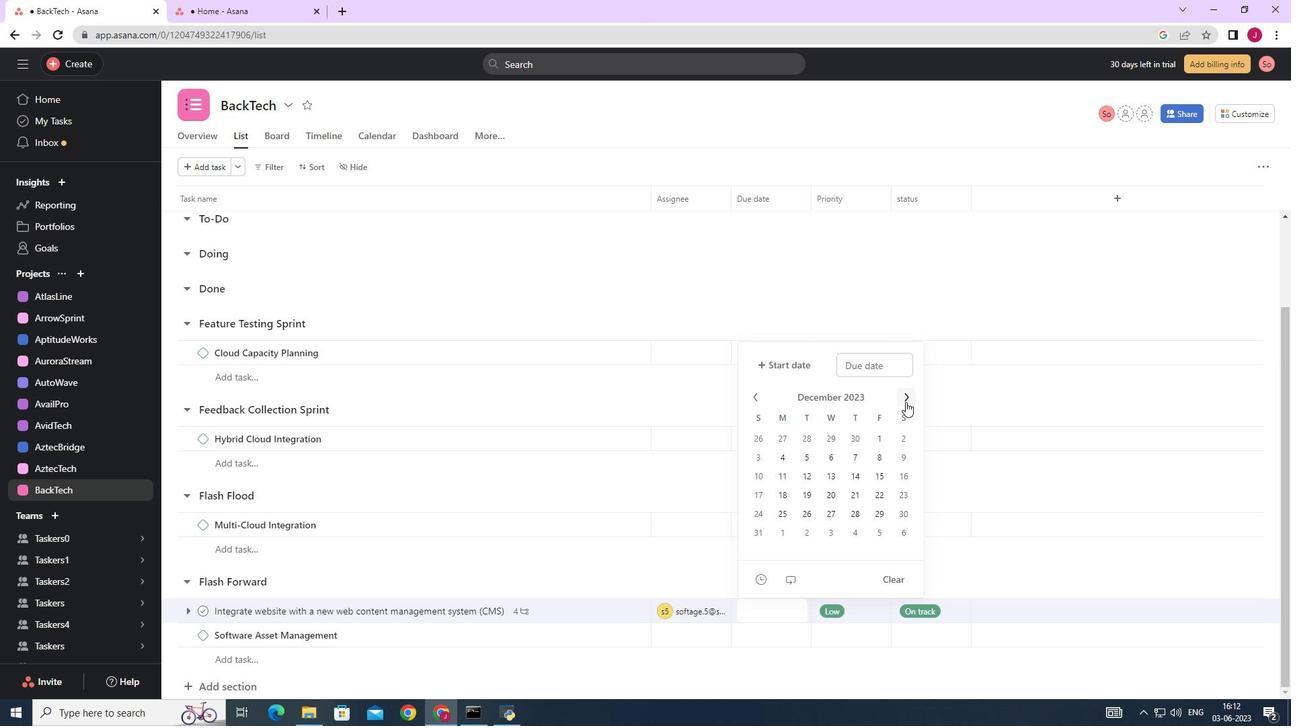 
Action: Mouse pressed left at (906, 401)
Screenshot: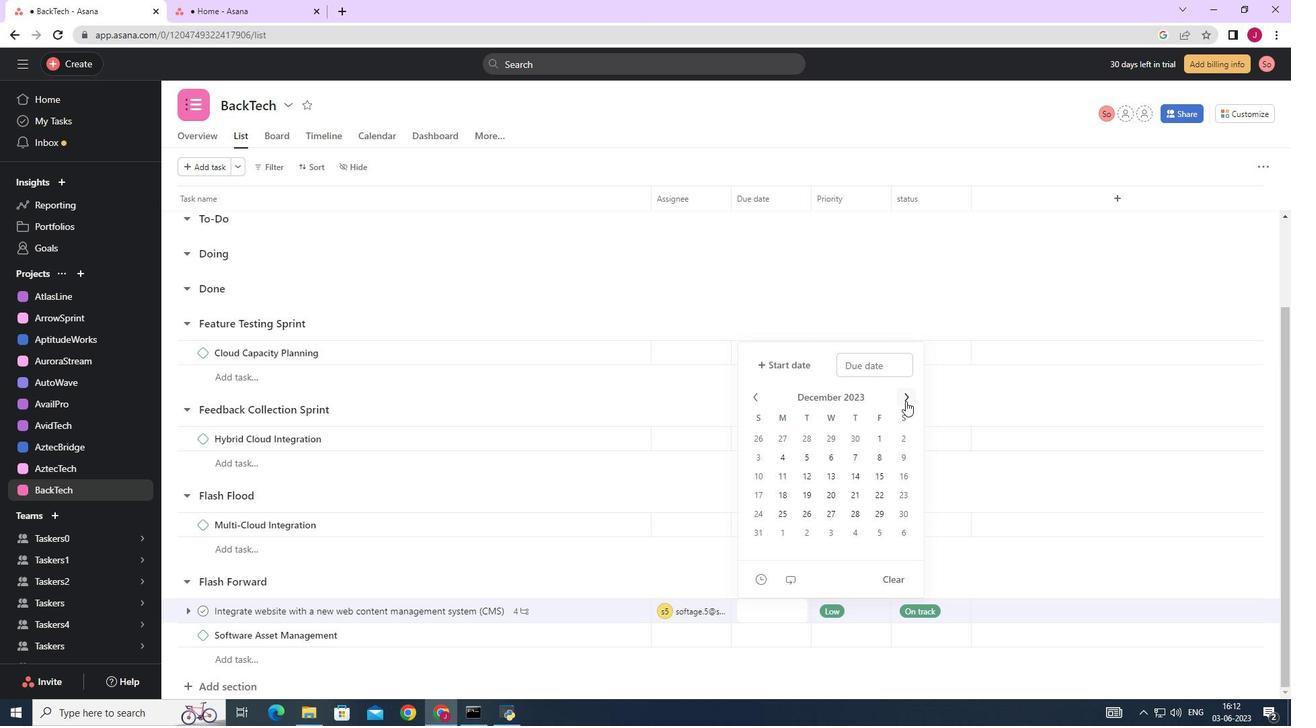 
Action: Mouse pressed left at (906, 401)
Screenshot: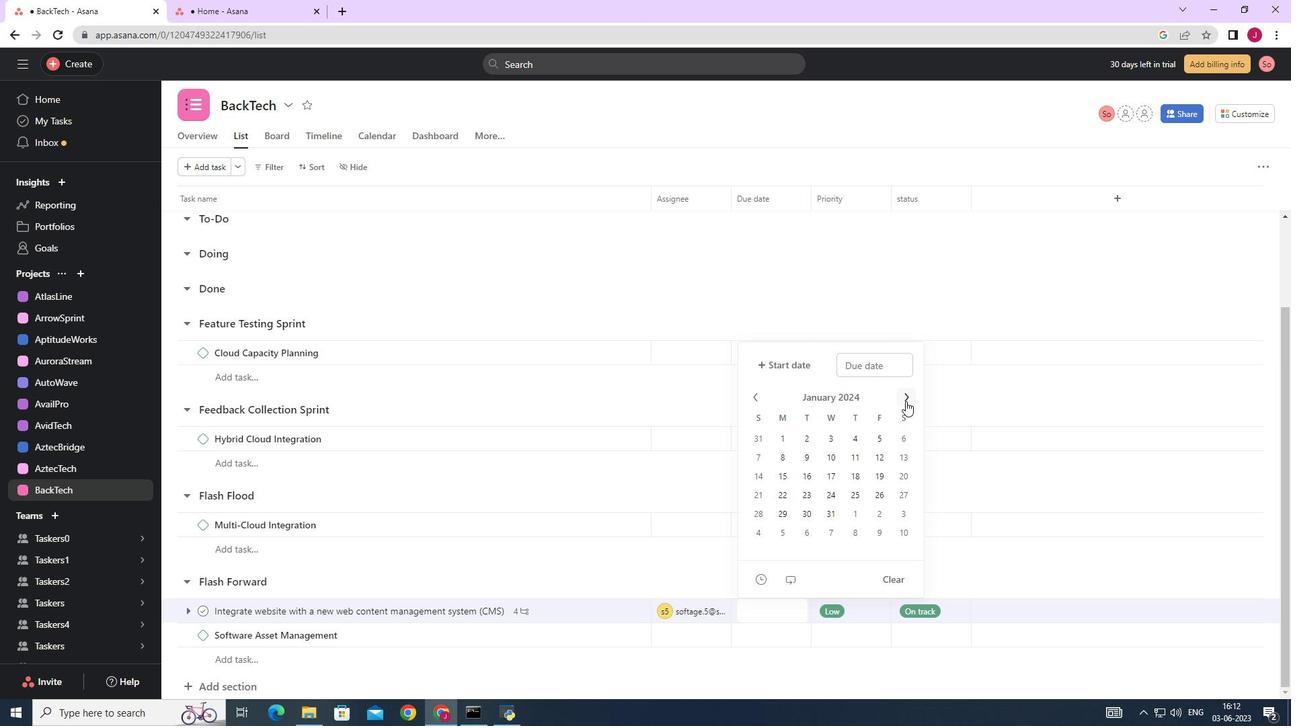 
Action: Mouse pressed left at (906, 401)
Screenshot: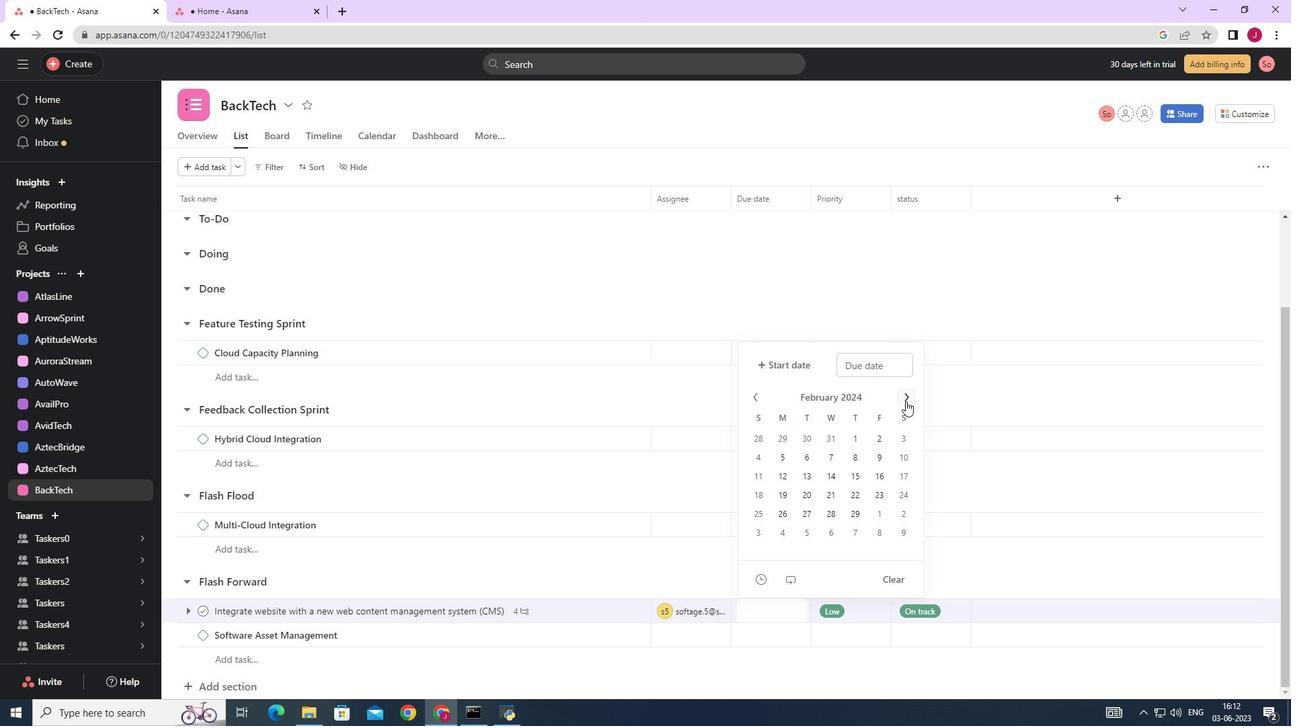 
Action: Mouse pressed left at (906, 401)
Screenshot: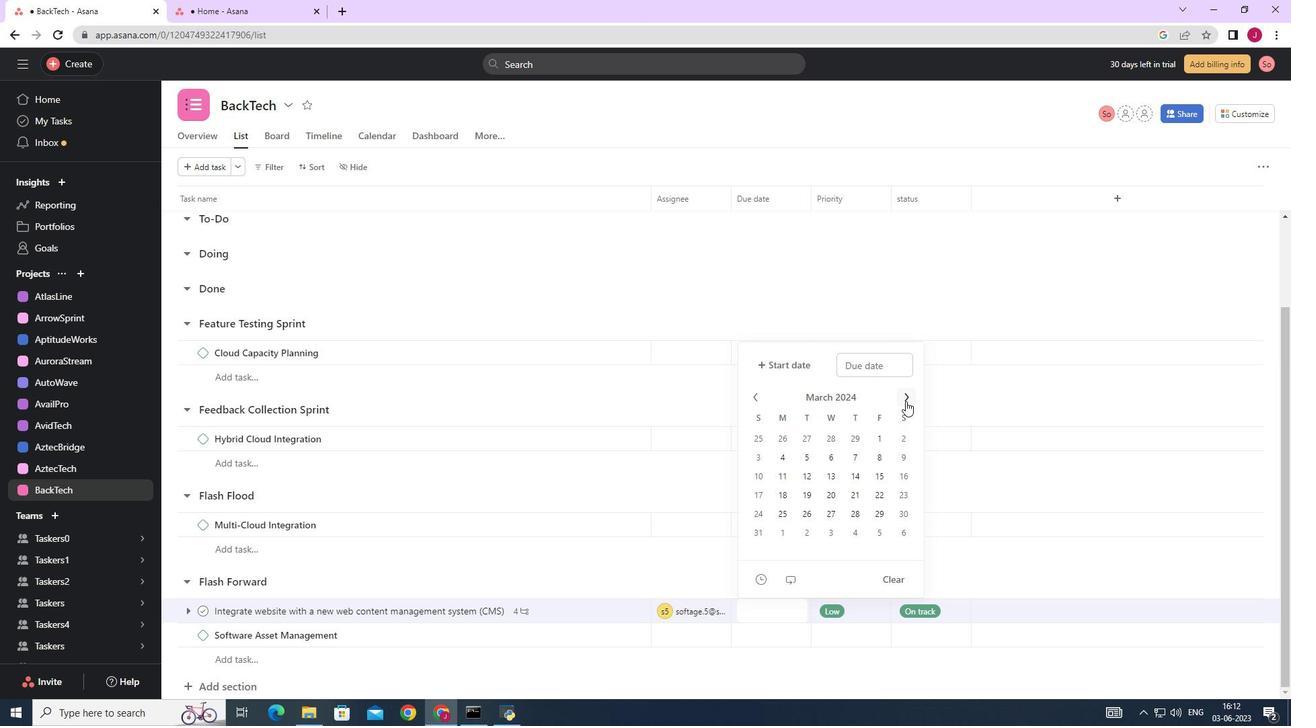 
Action: Mouse pressed left at (906, 401)
Screenshot: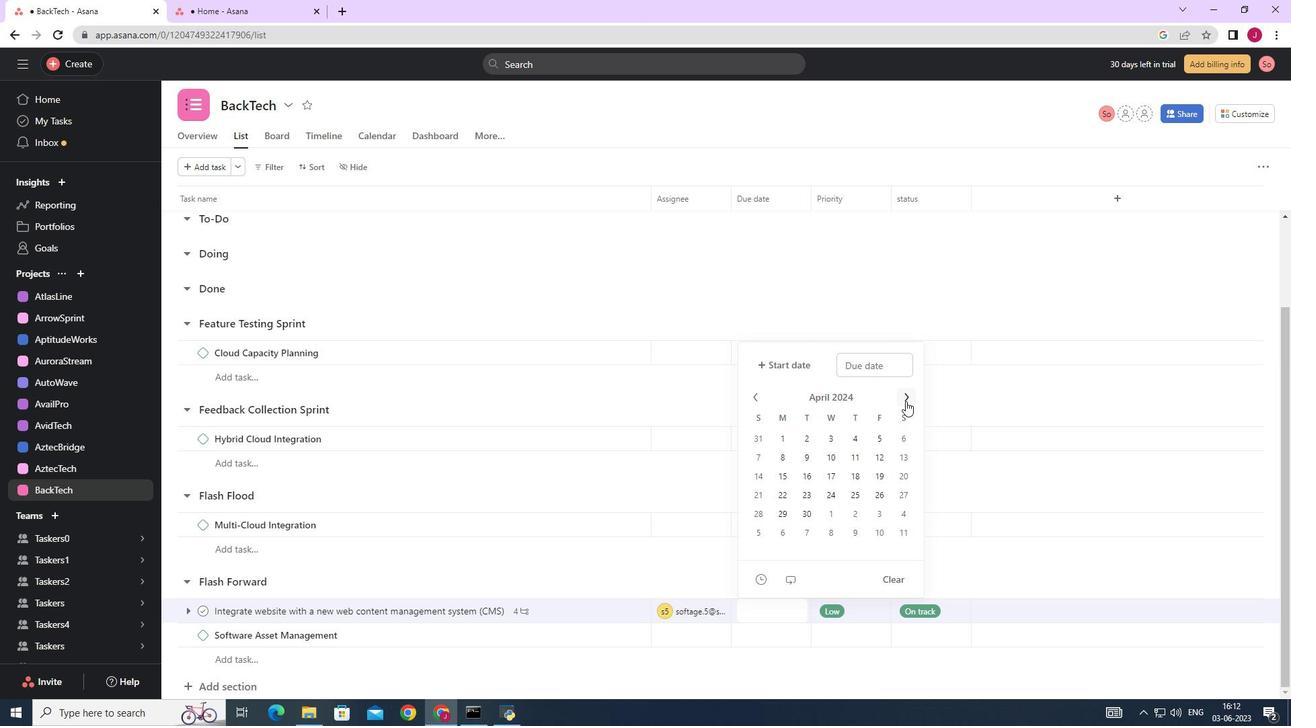 
Action: Mouse moved to (899, 436)
Screenshot: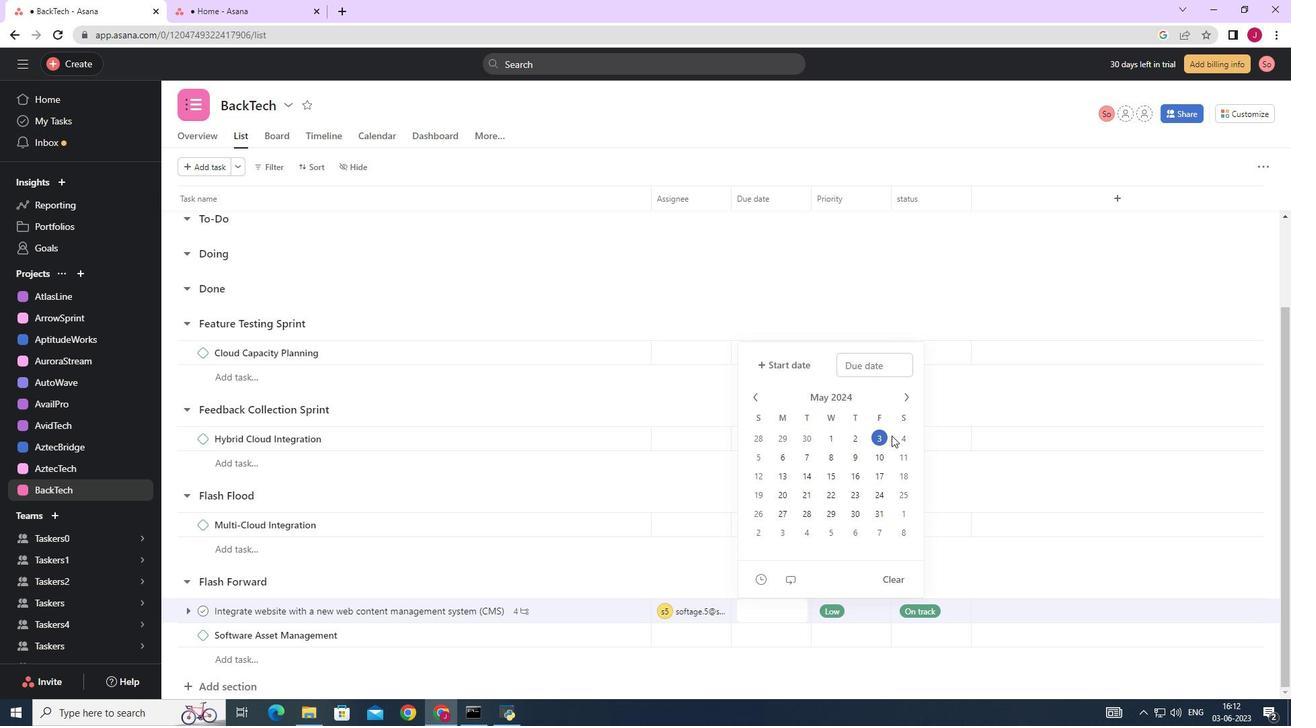 
Action: Mouse pressed left at (899, 436)
Screenshot: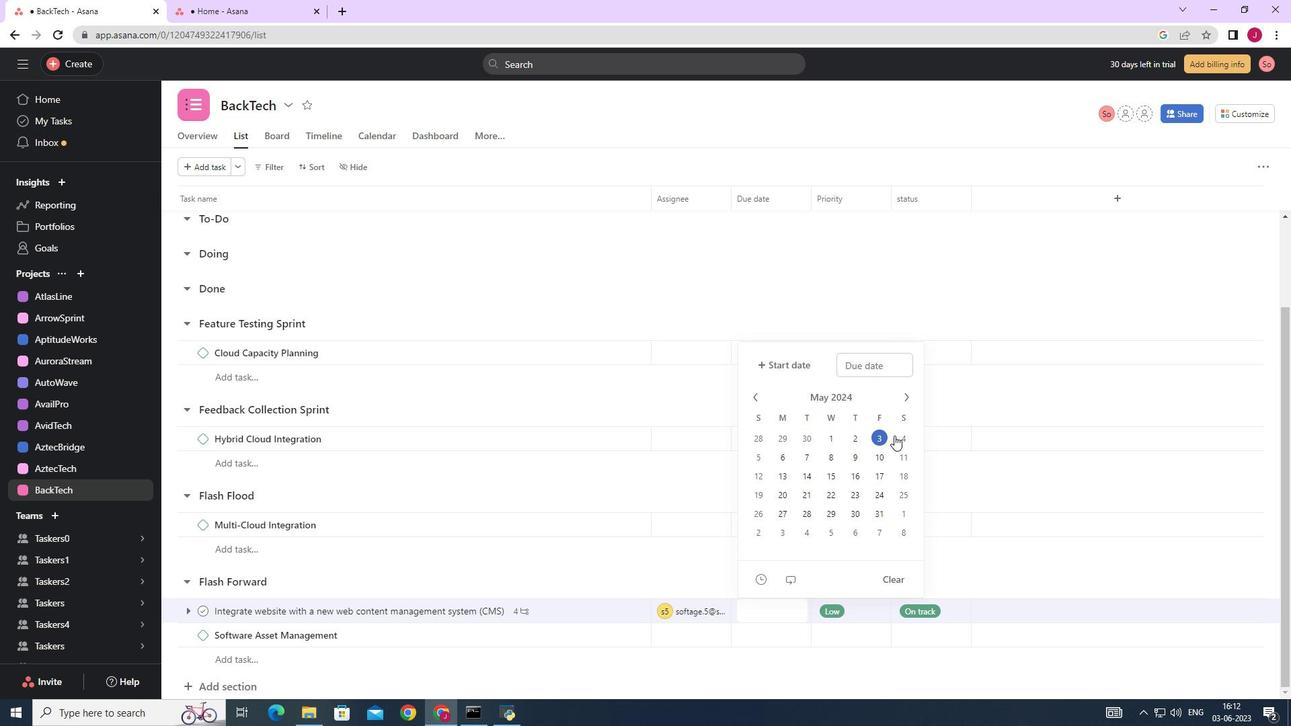 
Action: Mouse moved to (948, 295)
Screenshot: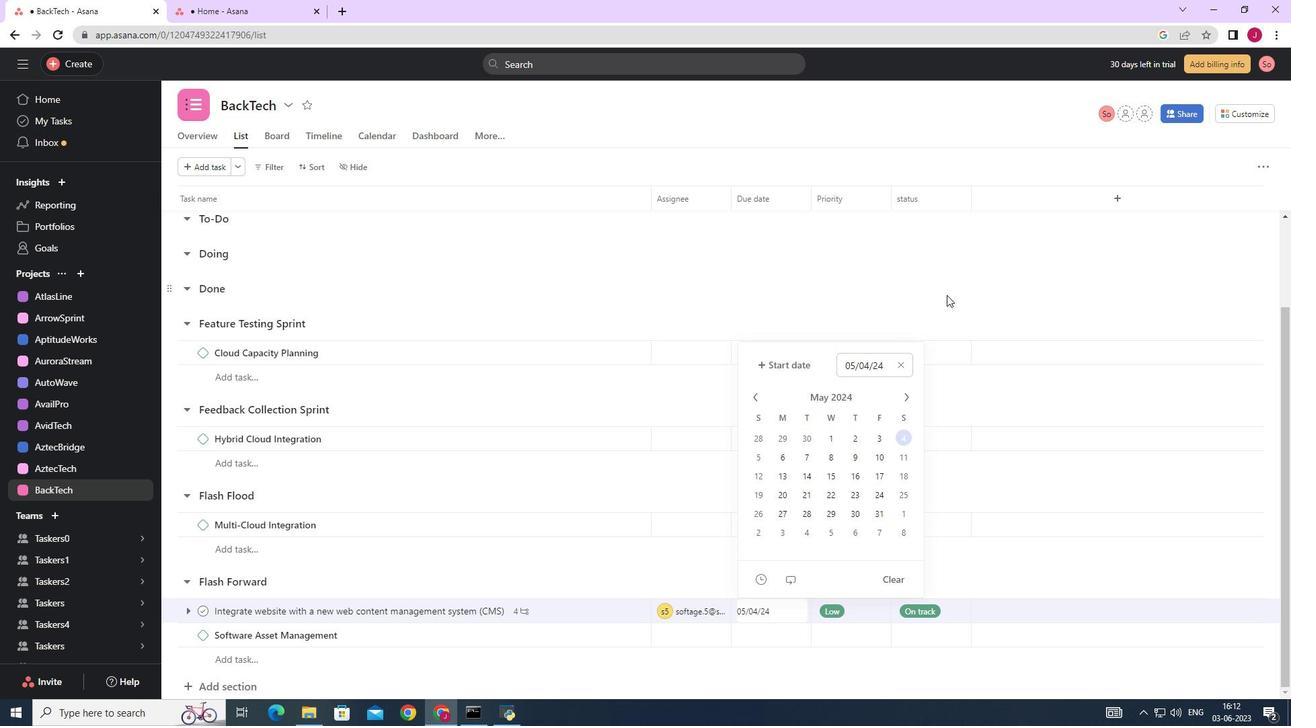 
Action: Mouse pressed left at (948, 295)
Screenshot: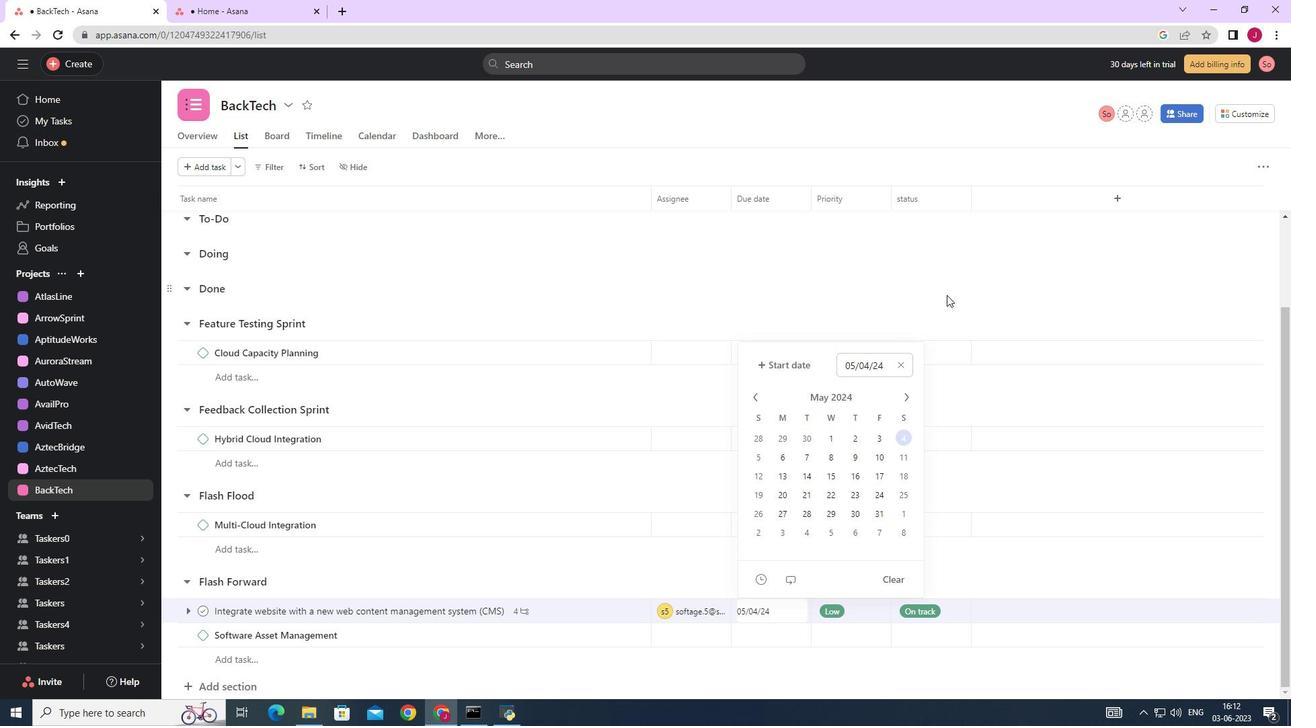 
